 Task: Find connections with filter location Dillenburg with filter topic #lifecoach with filter profile language Spanish with filter current company Aragen Life Sciences with filter school University of Rajasthan with filter industry Natural Gas Distribution with filter service category Mortgage Lending with filter keywords title Credit Authorizer
Action: Mouse moved to (488, 63)
Screenshot: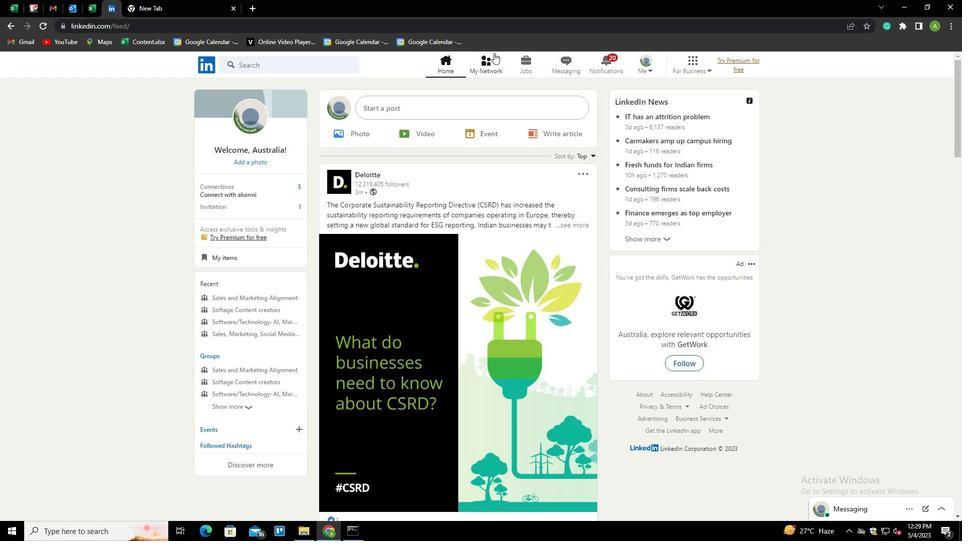 
Action: Mouse pressed left at (488, 63)
Screenshot: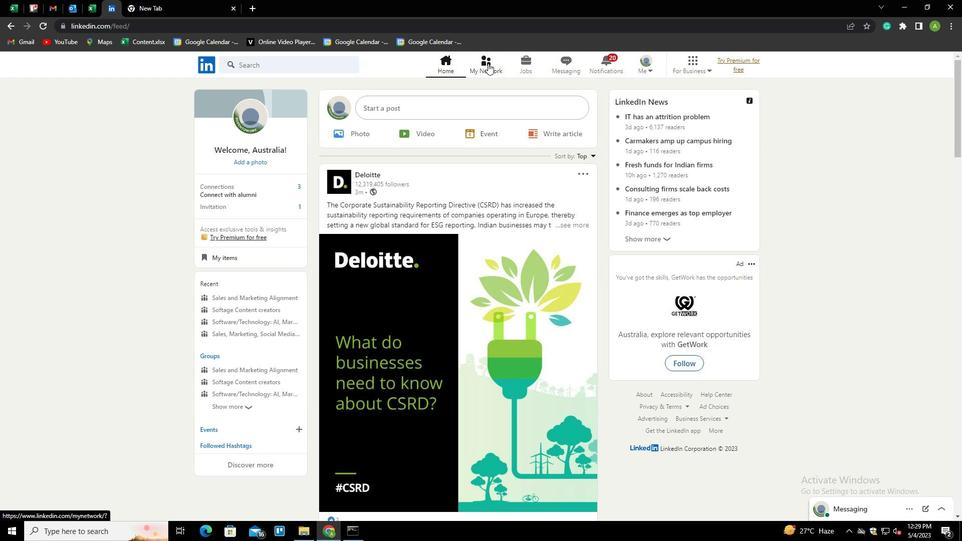 
Action: Mouse moved to (261, 118)
Screenshot: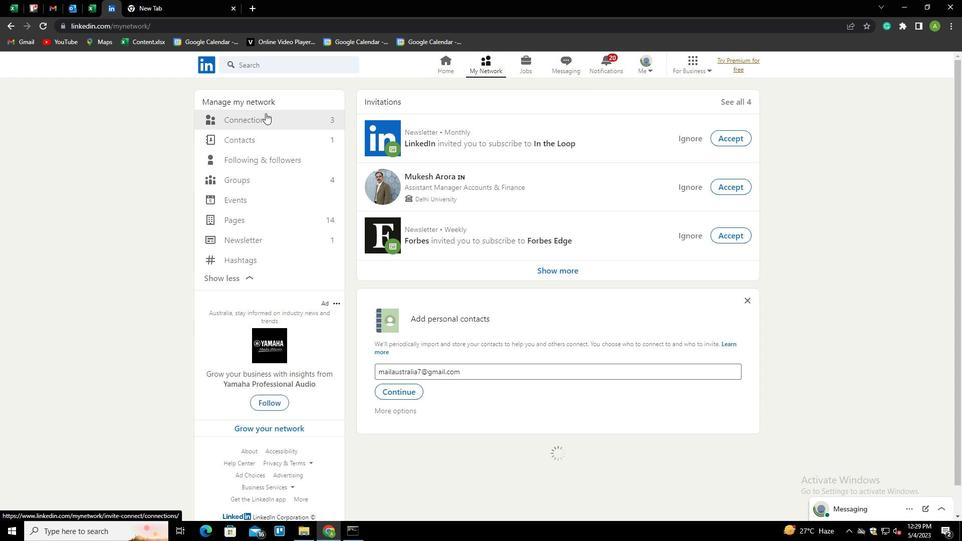 
Action: Mouse pressed left at (261, 118)
Screenshot: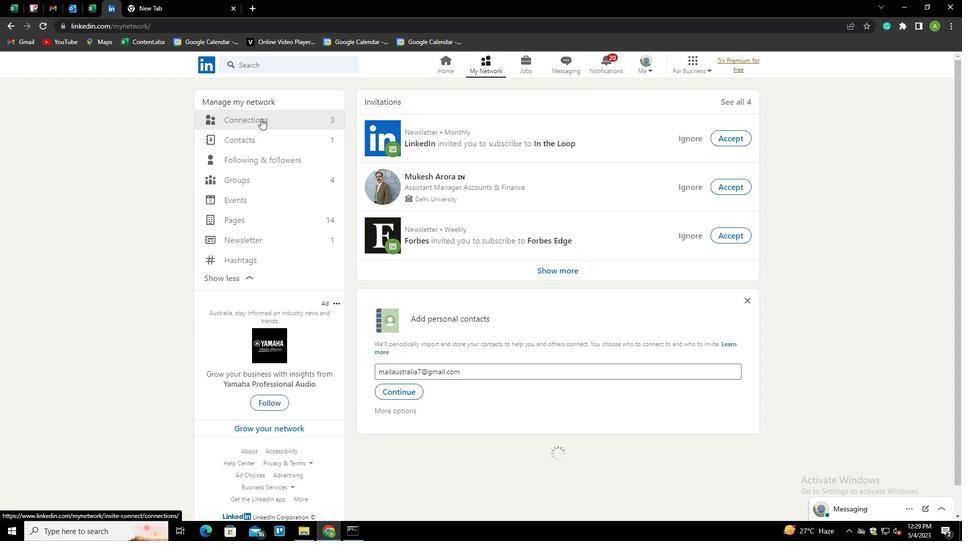 
Action: Mouse moved to (562, 121)
Screenshot: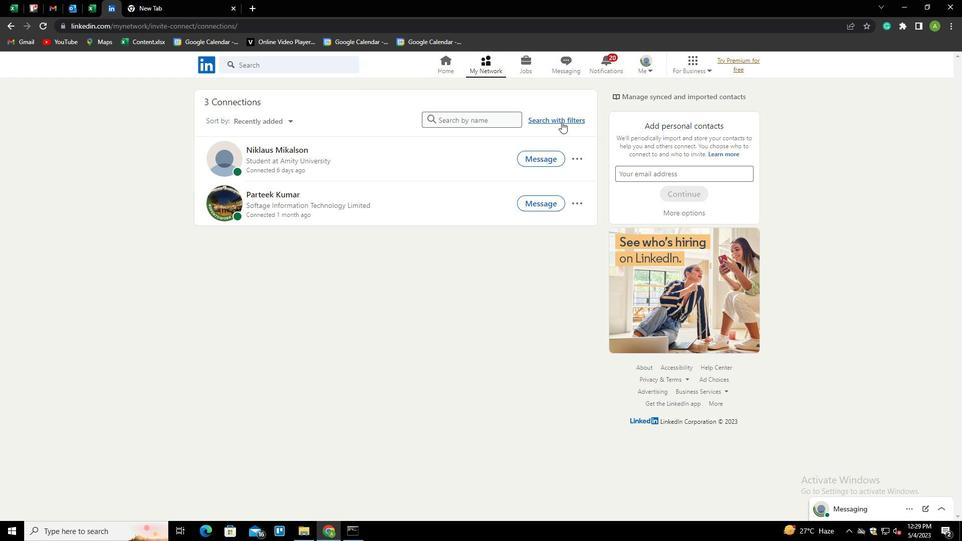 
Action: Mouse pressed left at (562, 121)
Screenshot: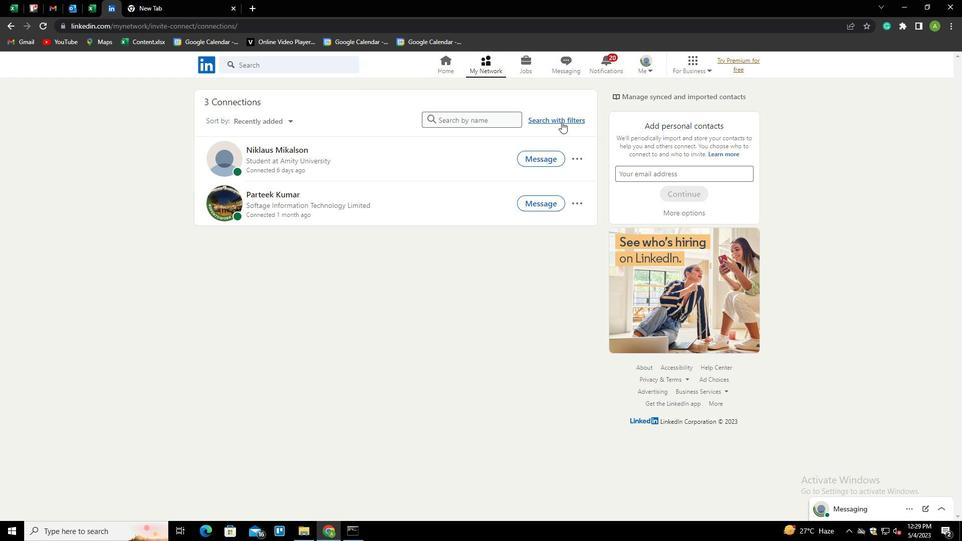 
Action: Mouse moved to (519, 94)
Screenshot: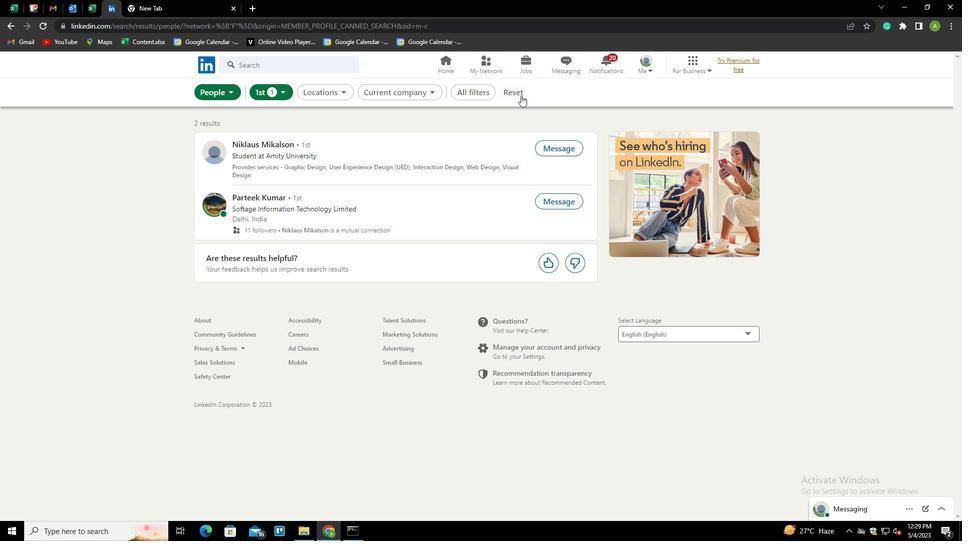 
Action: Mouse pressed left at (519, 94)
Screenshot: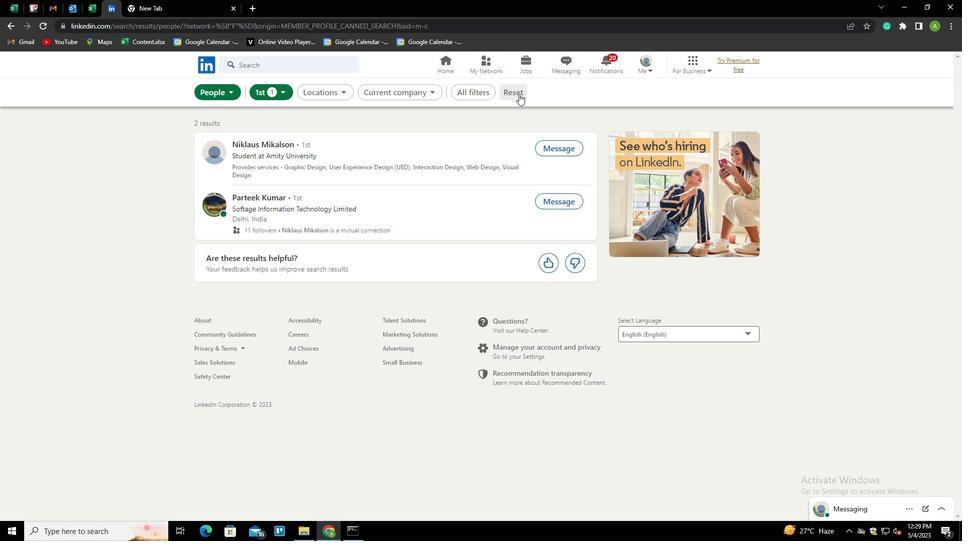 
Action: Mouse moved to (504, 93)
Screenshot: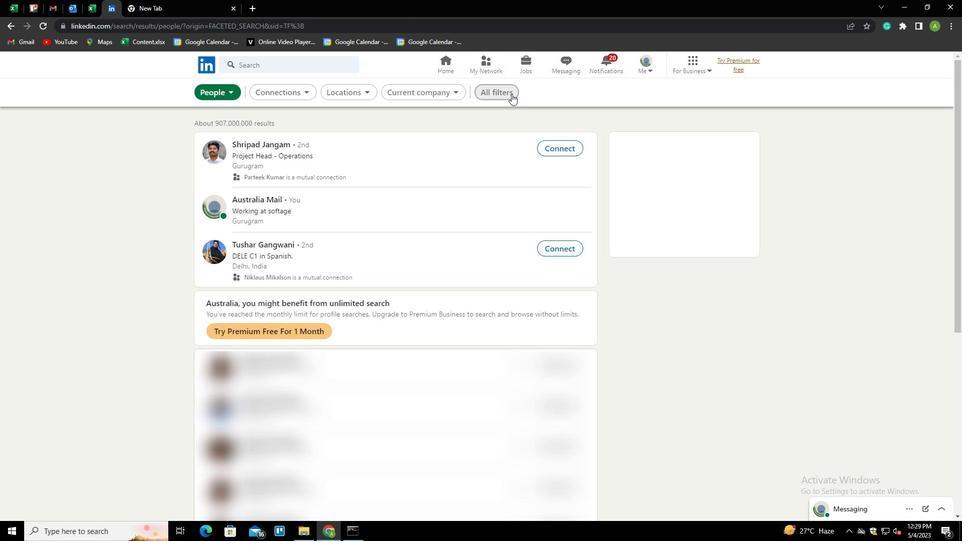 
Action: Mouse pressed left at (504, 93)
Screenshot: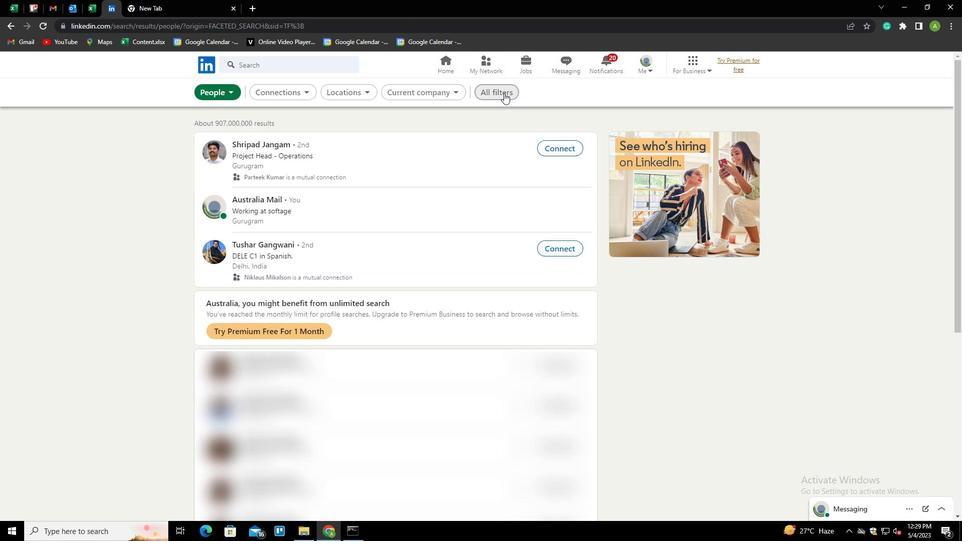 
Action: Mouse moved to (829, 264)
Screenshot: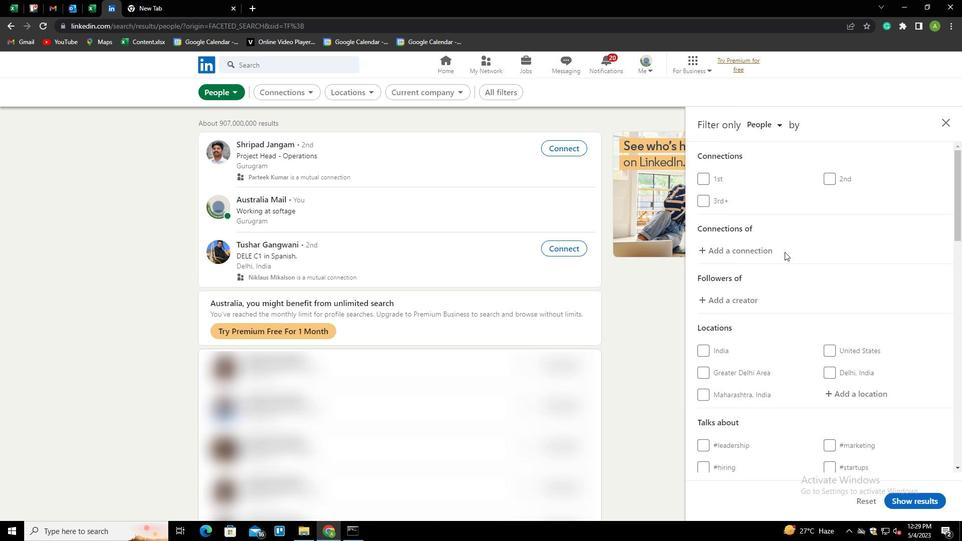 
Action: Mouse scrolled (829, 264) with delta (0, 0)
Screenshot: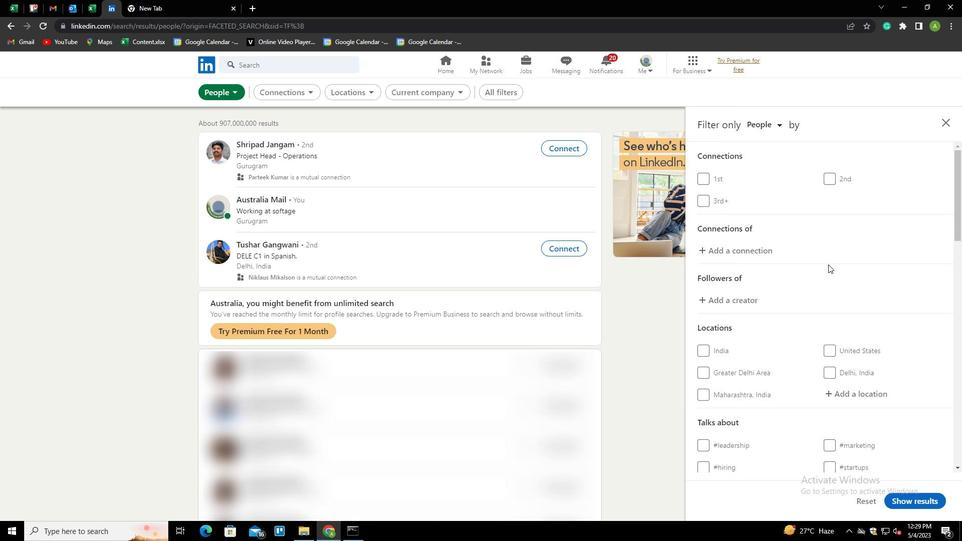 
Action: Mouse scrolled (829, 264) with delta (0, 0)
Screenshot: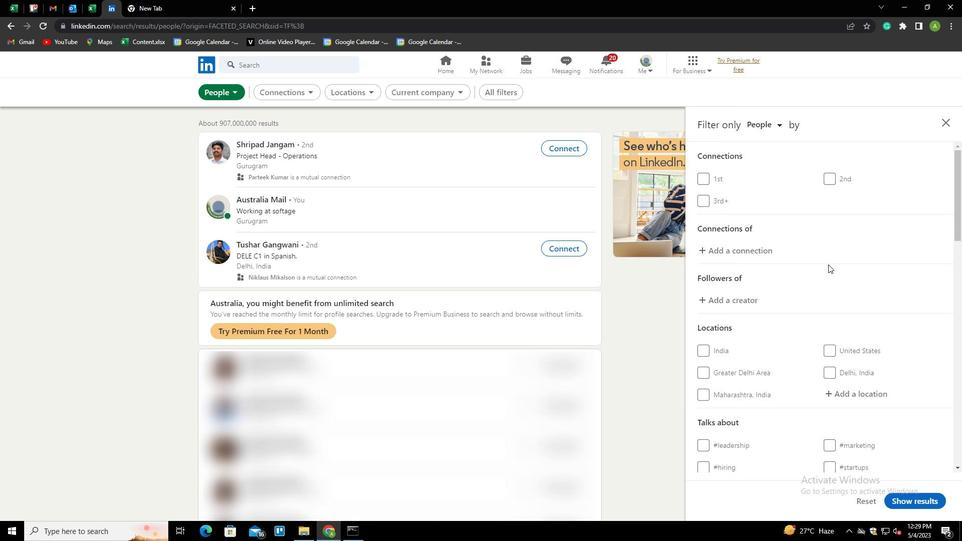 
Action: Mouse moved to (836, 297)
Screenshot: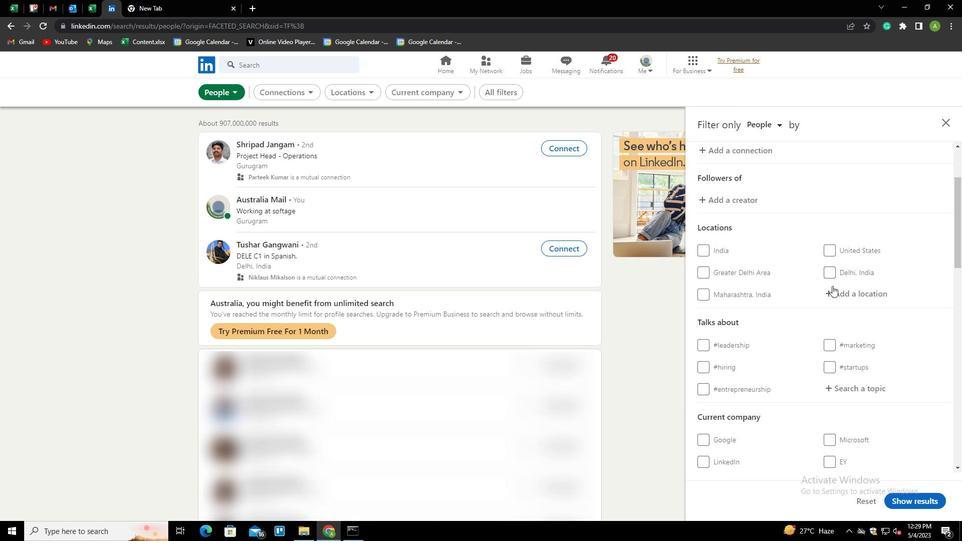 
Action: Mouse pressed left at (836, 297)
Screenshot: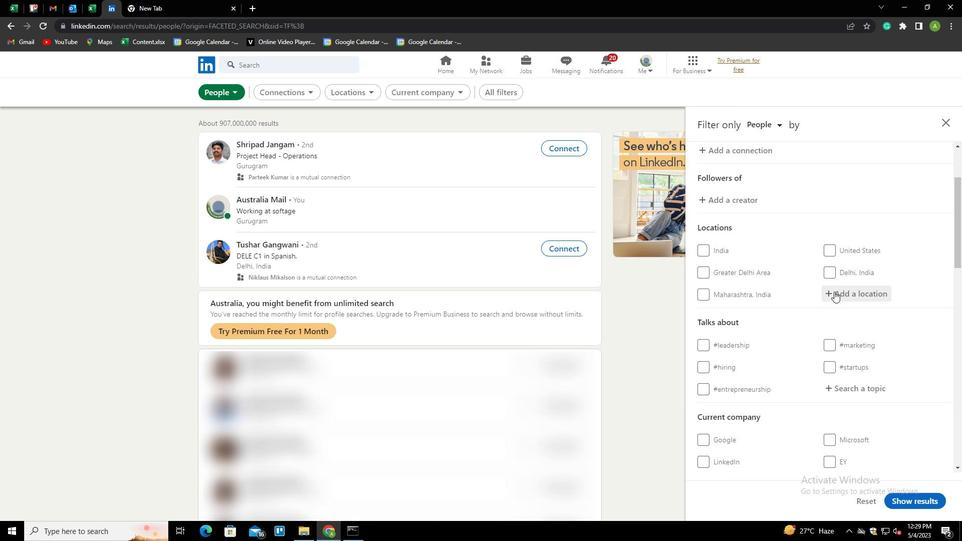 
Action: Key pressed <Key.shift>D
Screenshot: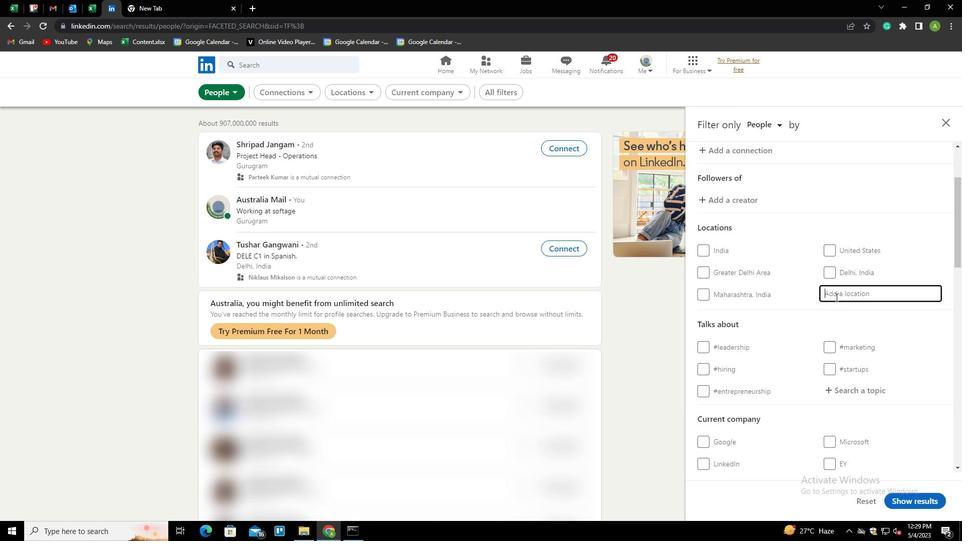 
Action: Mouse moved to (770, 255)
Screenshot: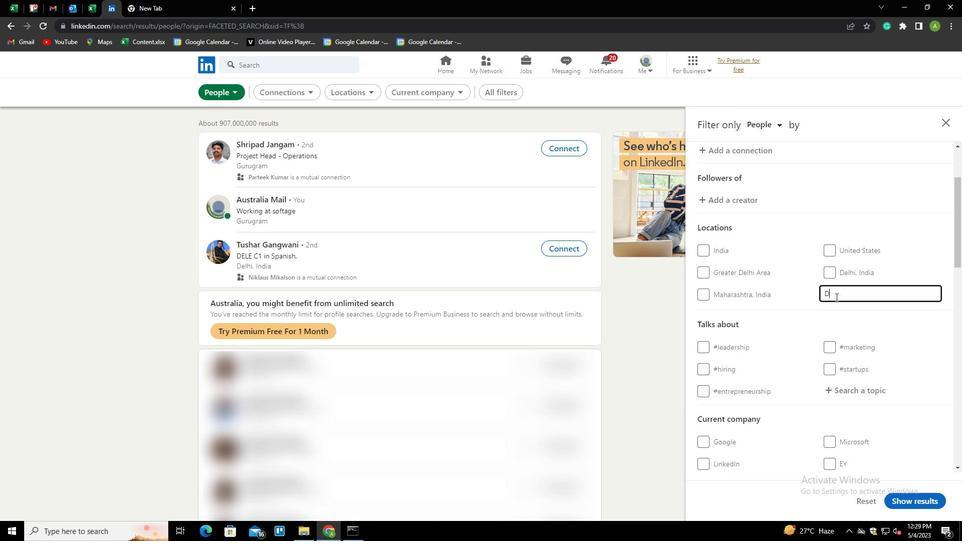 
Action: Key pressed ILLENBURG<Key.down><Key.enter>
Screenshot: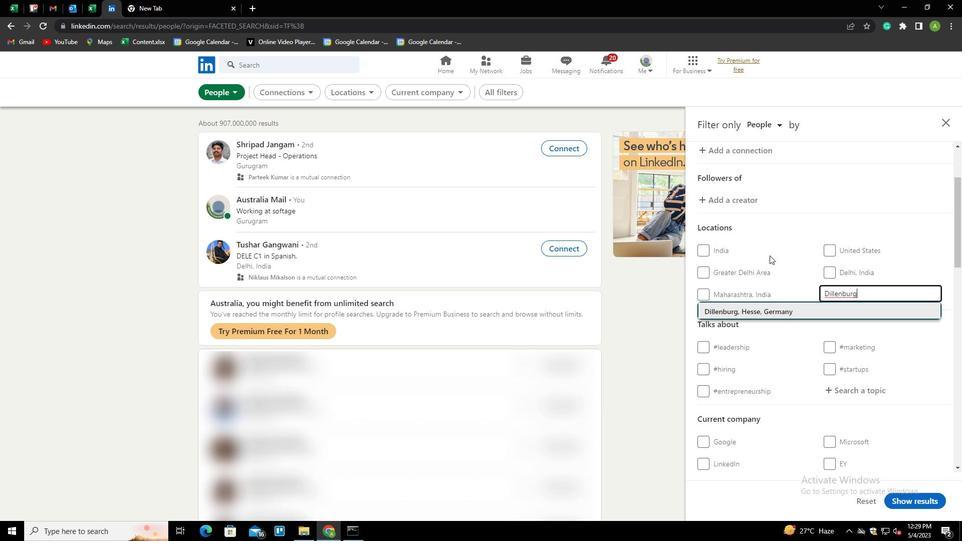 
Action: Mouse scrolled (770, 255) with delta (0, 0)
Screenshot: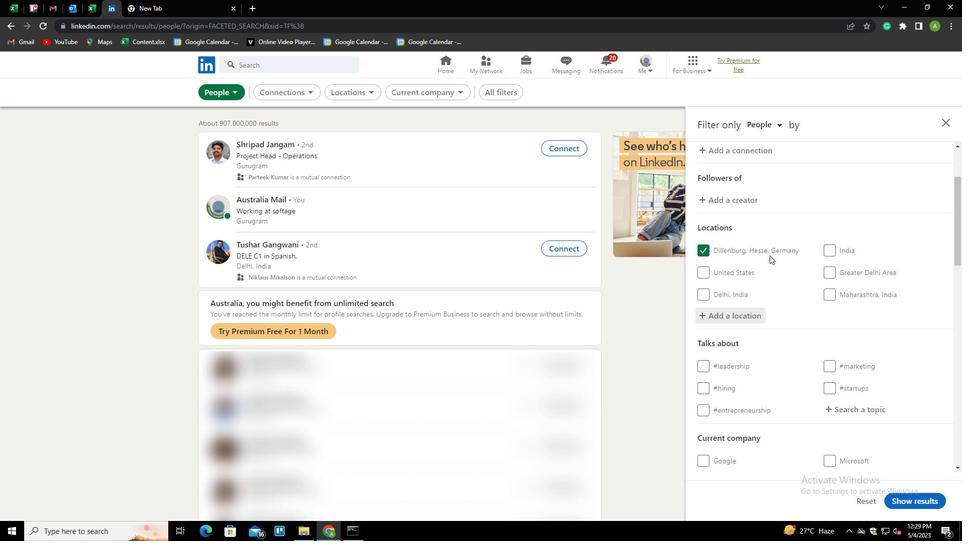 
Action: Mouse scrolled (770, 255) with delta (0, 0)
Screenshot: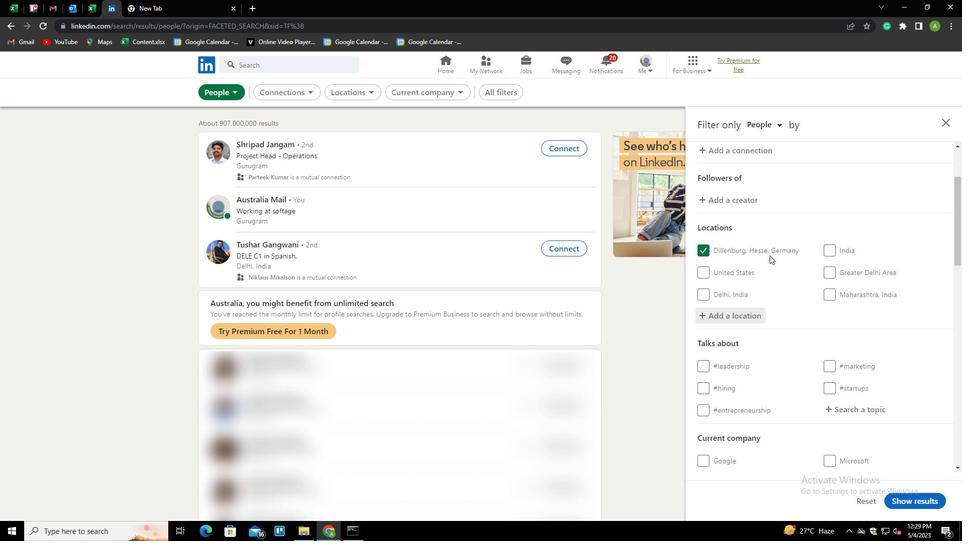 
Action: Mouse scrolled (770, 255) with delta (0, 0)
Screenshot: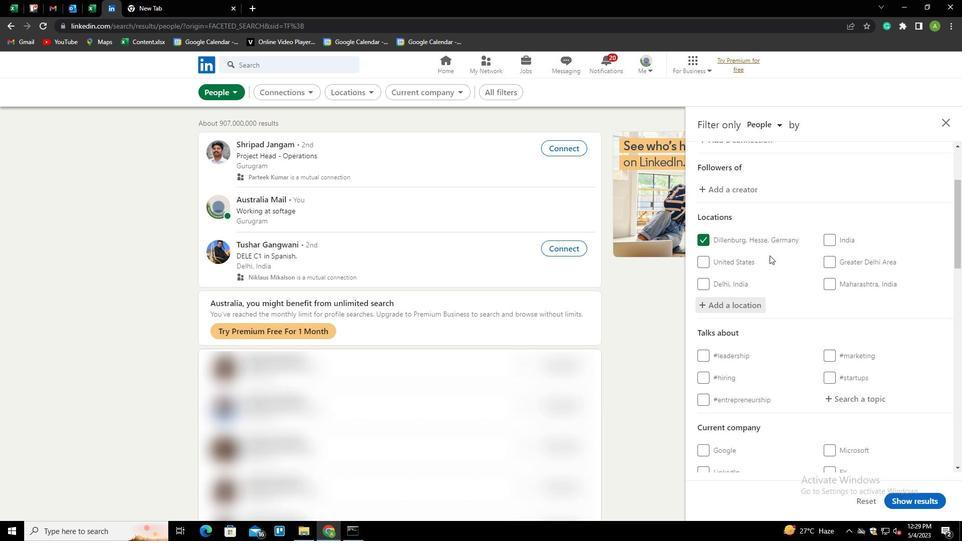 
Action: Mouse moved to (831, 258)
Screenshot: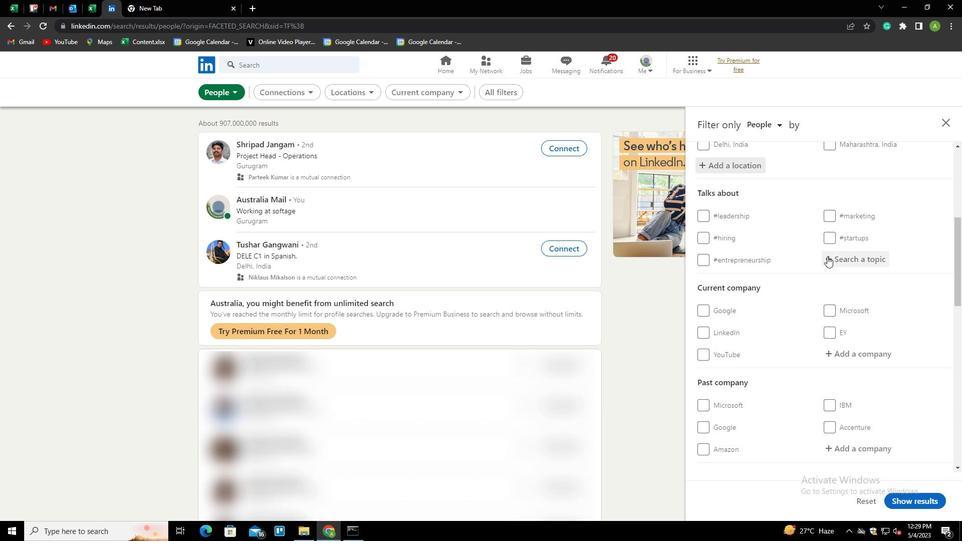 
Action: Mouse pressed left at (831, 258)
Screenshot: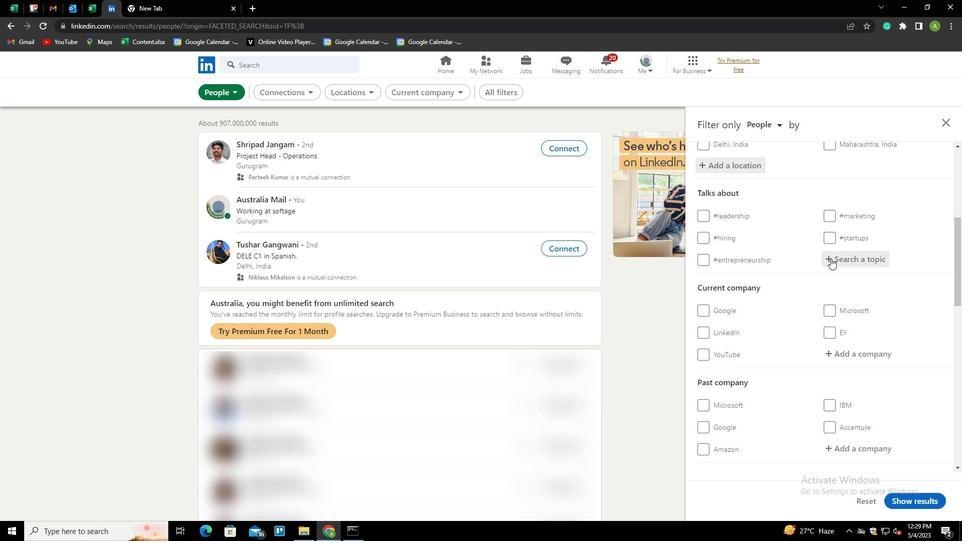 
Action: Mouse moved to (801, 239)
Screenshot: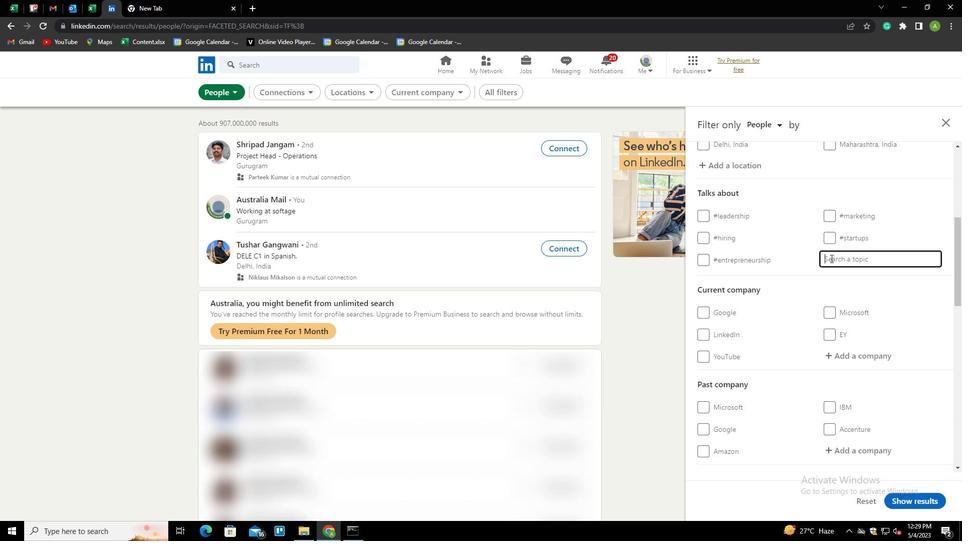 
Action: Key pressed LIFECOACH<Key.down><Key.enter>
Screenshot: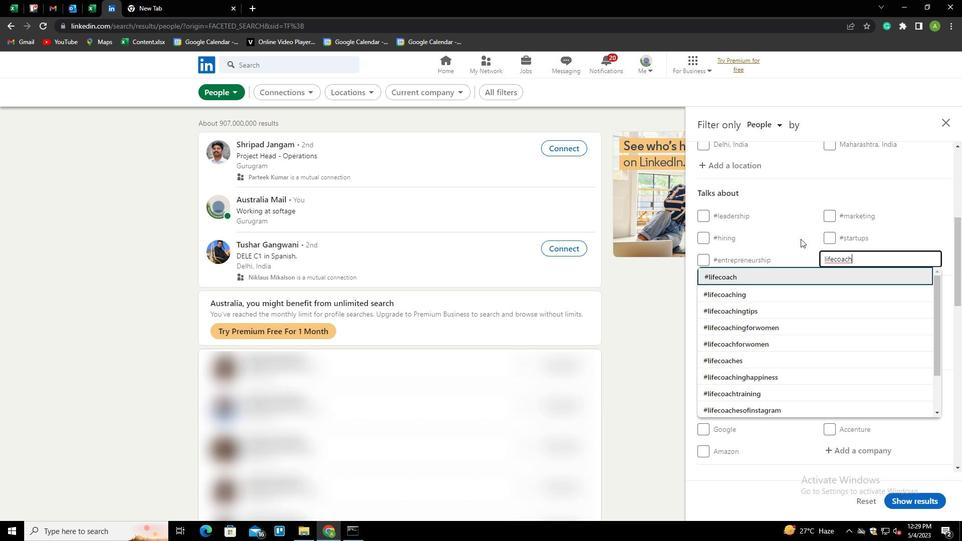 
Action: Mouse moved to (819, 205)
Screenshot: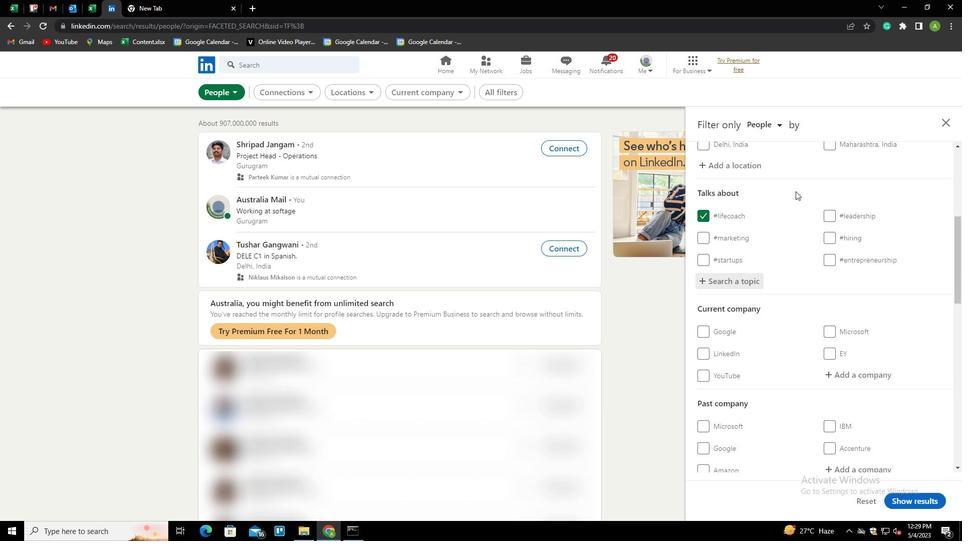 
Action: Mouse scrolled (819, 204) with delta (0, 0)
Screenshot: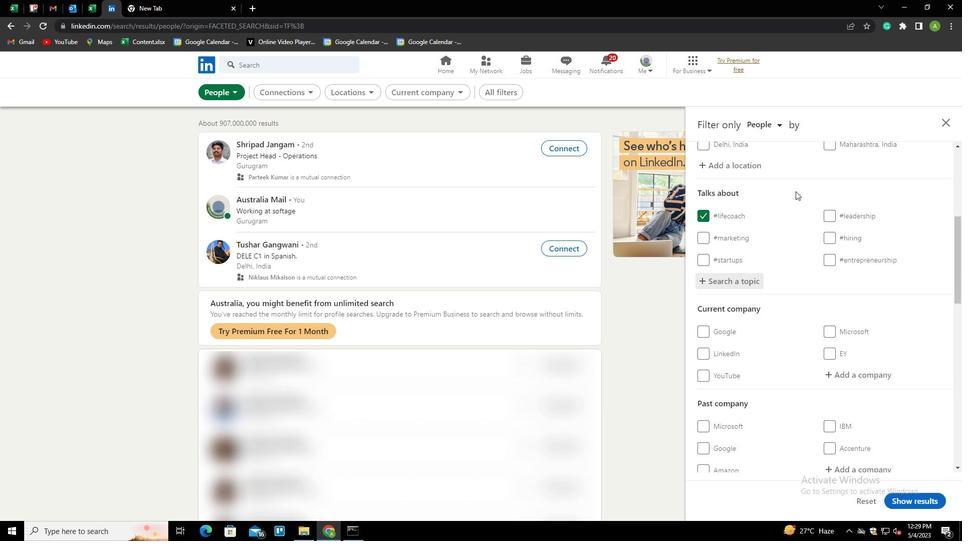 
Action: Mouse moved to (821, 216)
Screenshot: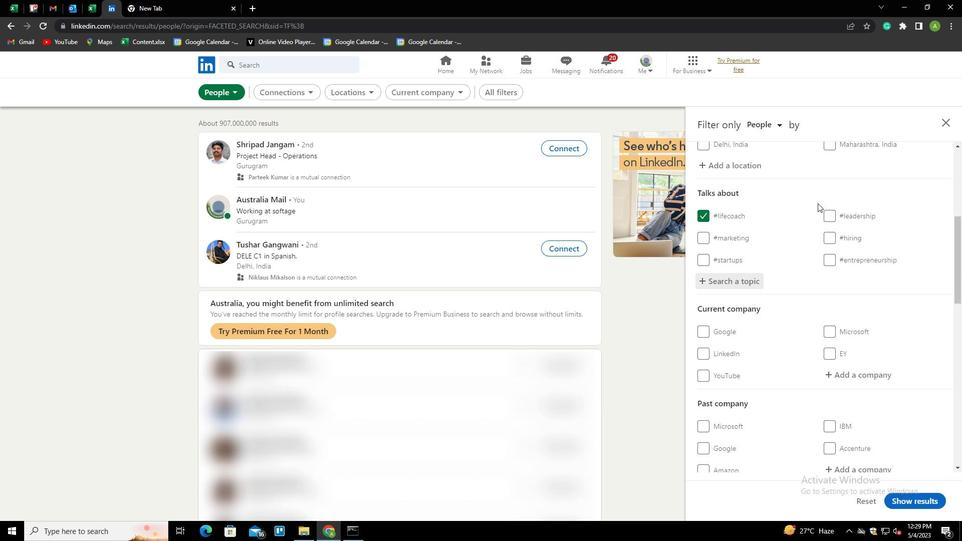 
Action: Mouse scrolled (821, 215) with delta (0, 0)
Screenshot: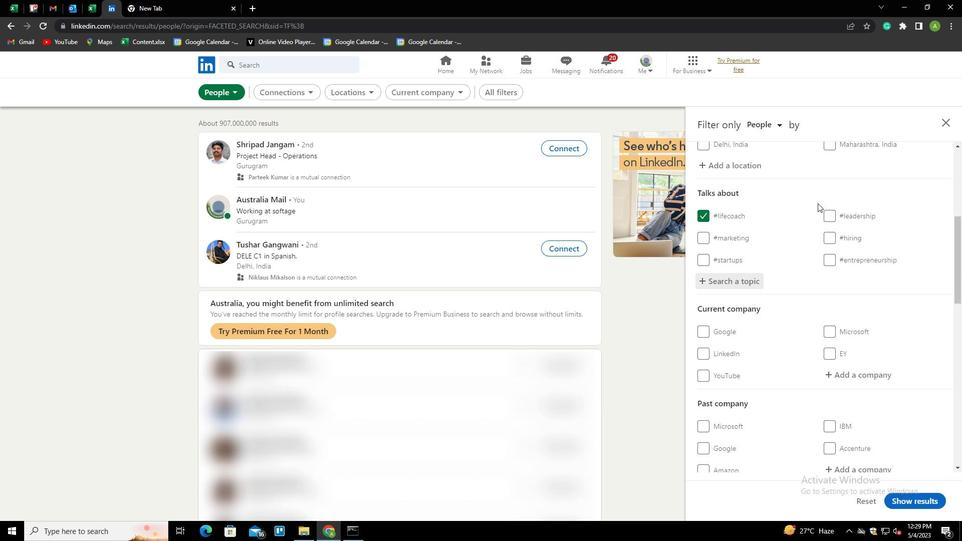 
Action: Mouse moved to (824, 223)
Screenshot: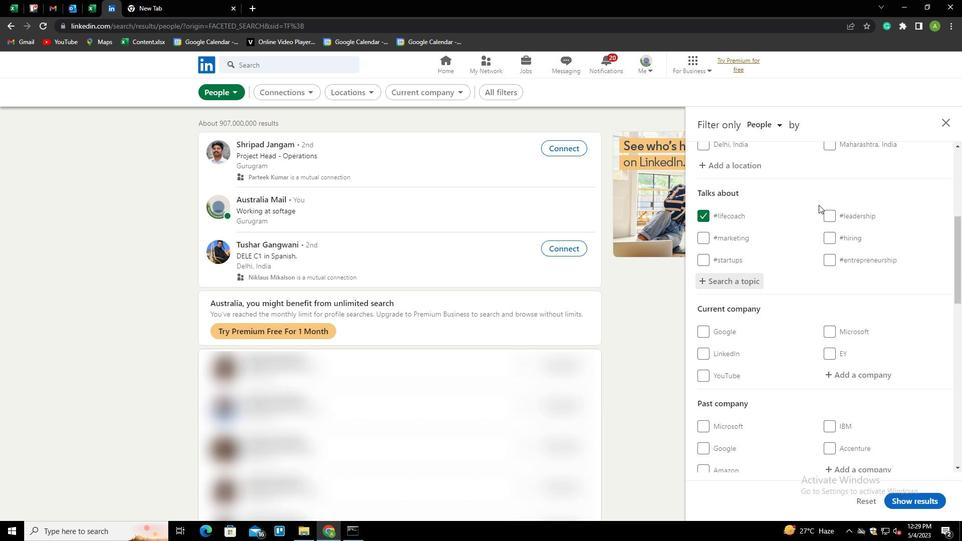 
Action: Mouse scrolled (824, 223) with delta (0, 0)
Screenshot: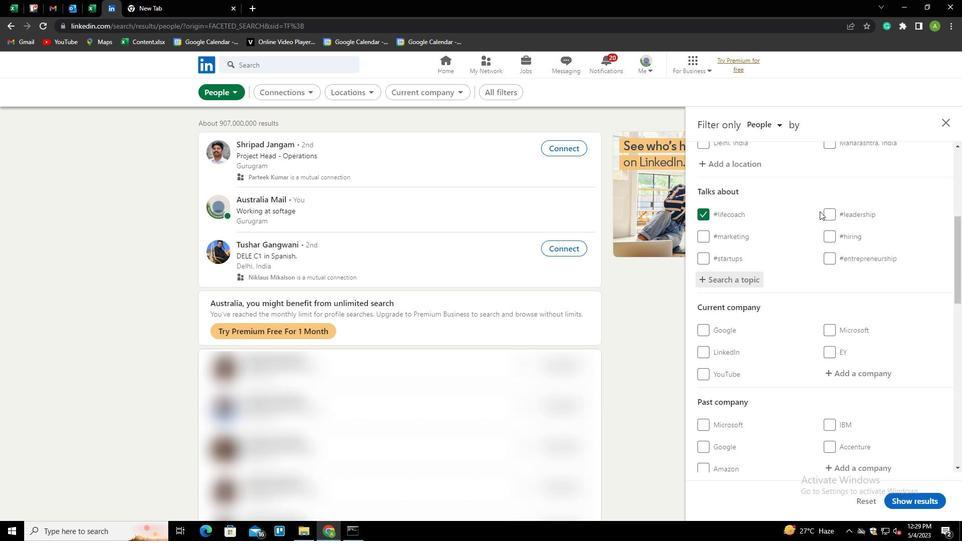 
Action: Mouse scrolled (824, 223) with delta (0, 0)
Screenshot: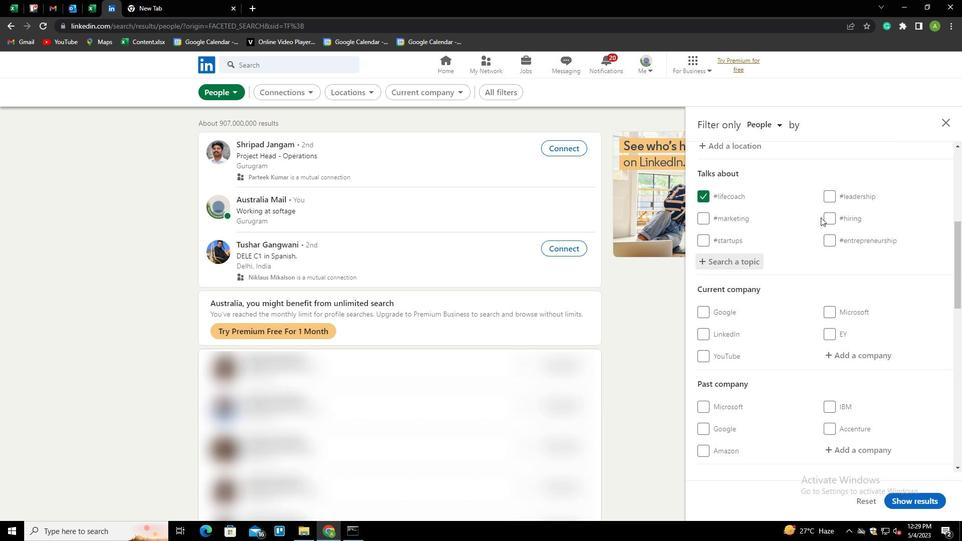 
Action: Mouse moved to (824, 224)
Screenshot: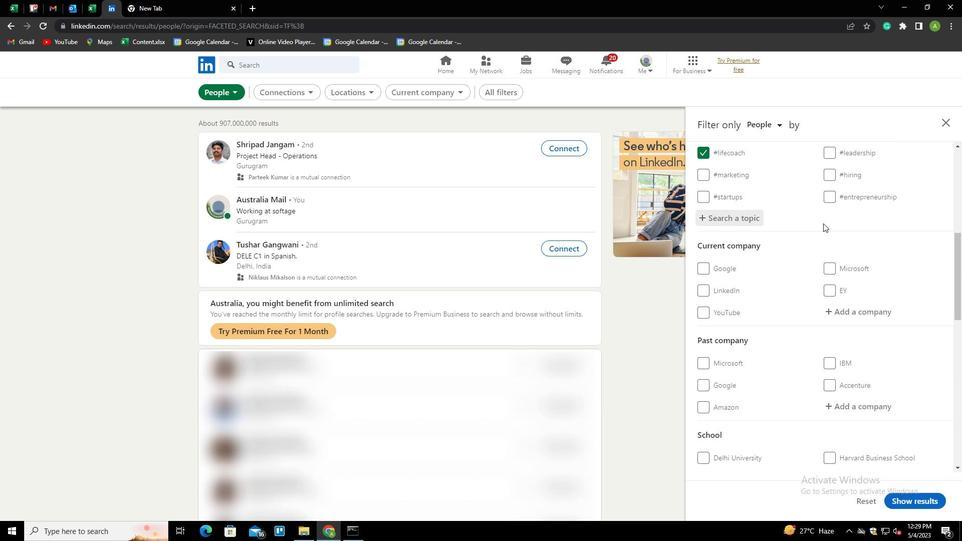 
Action: Mouse scrolled (824, 223) with delta (0, 0)
Screenshot: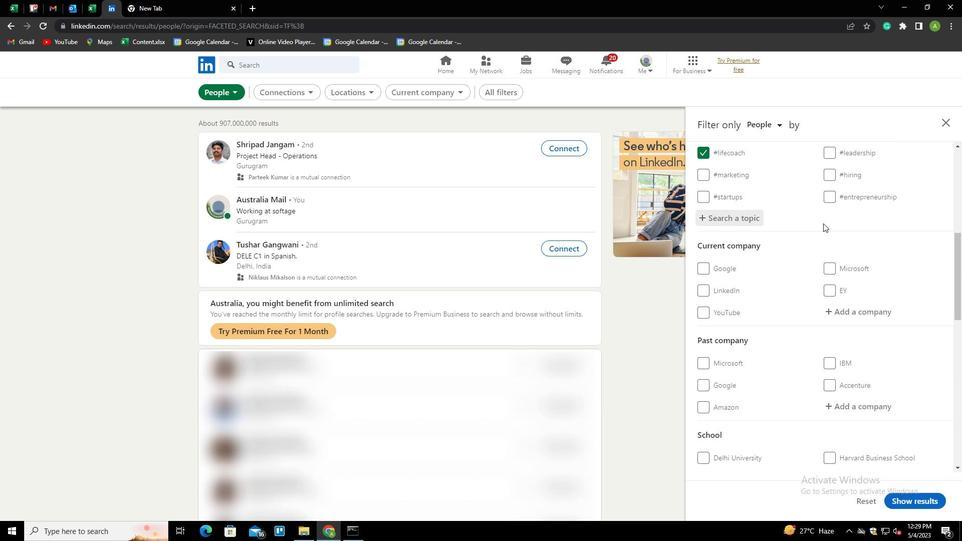 
Action: Mouse moved to (825, 227)
Screenshot: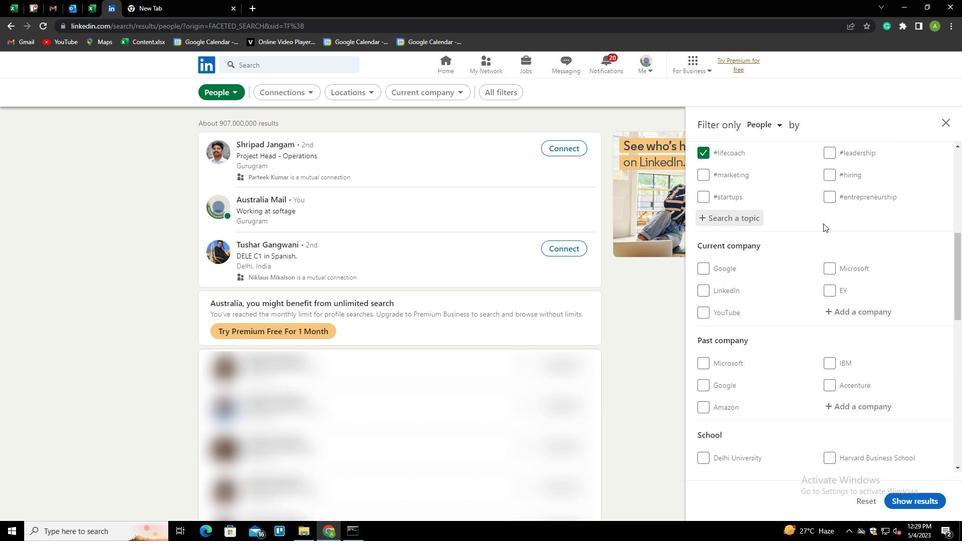 
Action: Mouse scrolled (825, 226) with delta (0, 0)
Screenshot: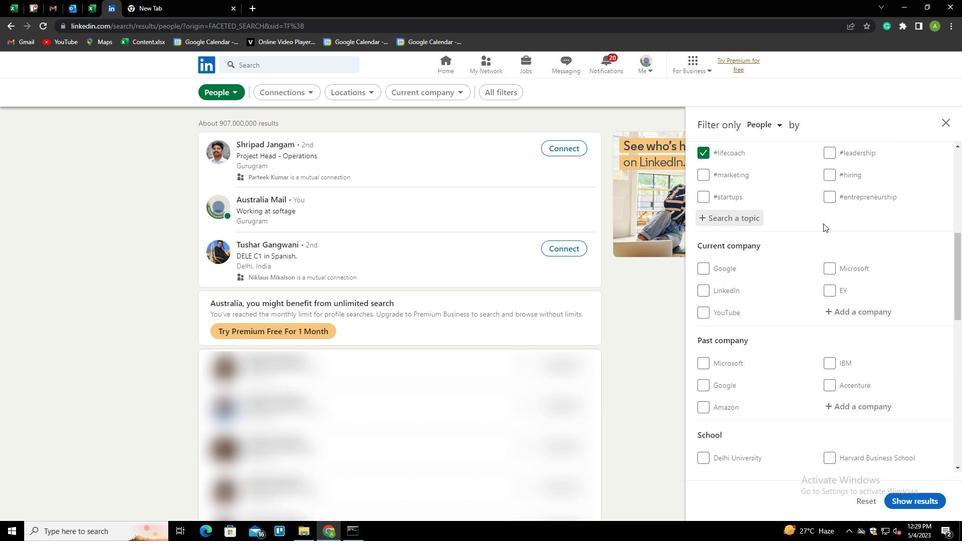 
Action: Mouse moved to (826, 229)
Screenshot: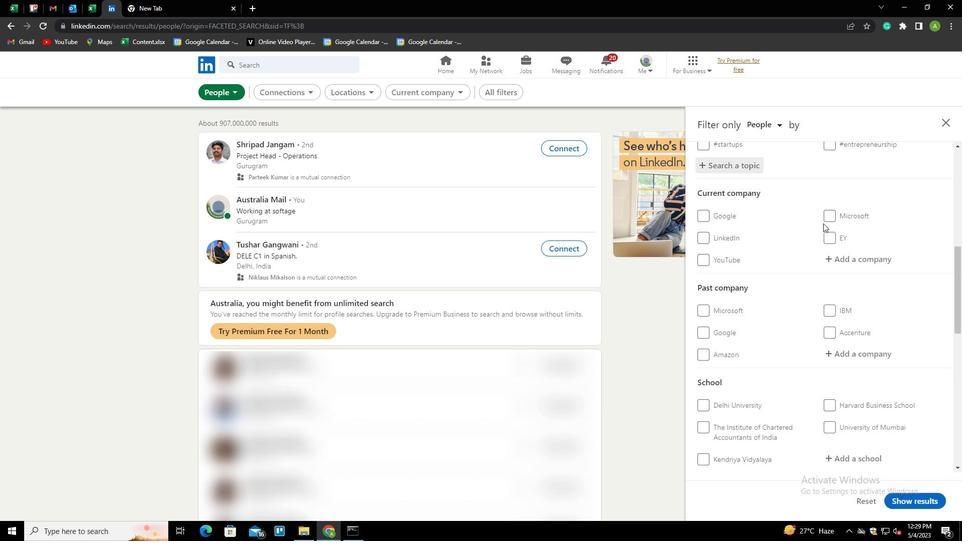 
Action: Mouse scrolled (826, 228) with delta (0, 0)
Screenshot: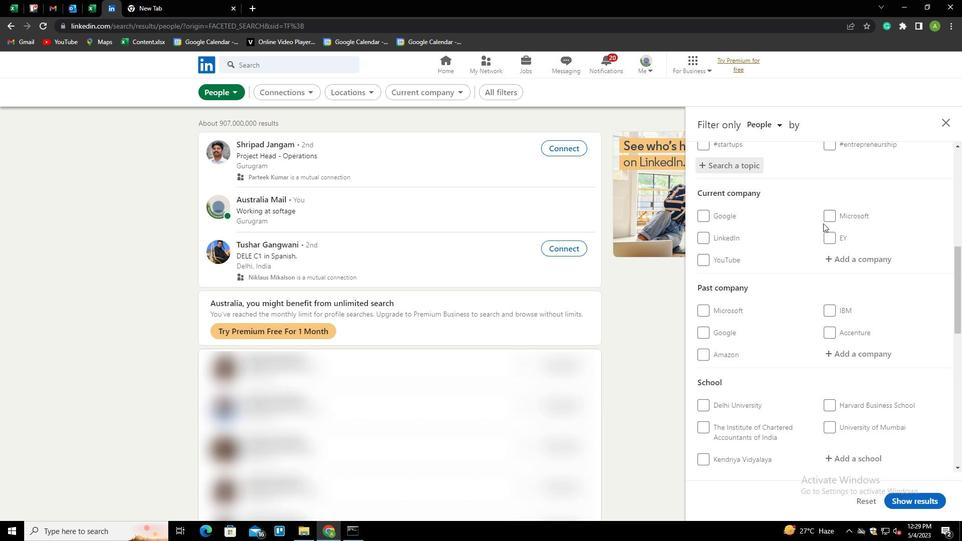 
Action: Mouse moved to (826, 229)
Screenshot: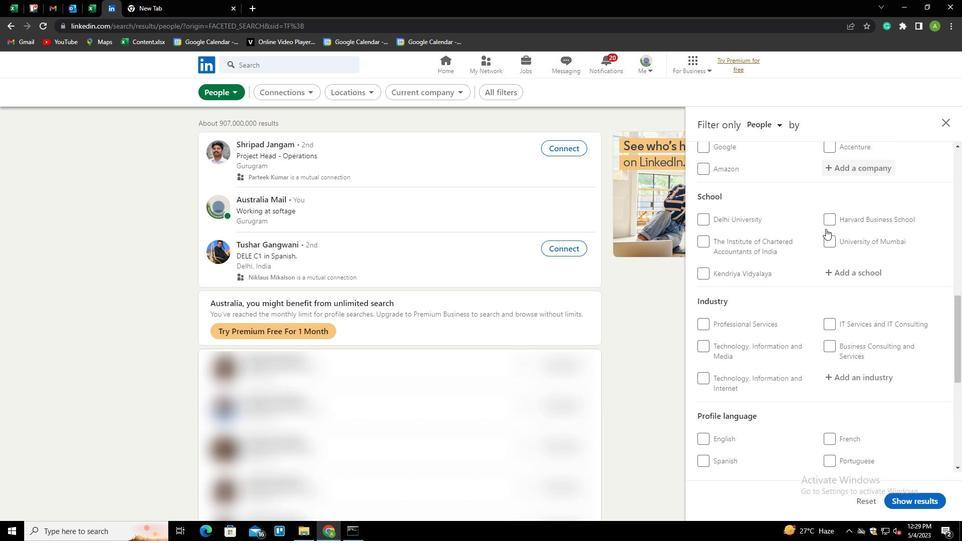 
Action: Mouse scrolled (826, 229) with delta (0, 0)
Screenshot: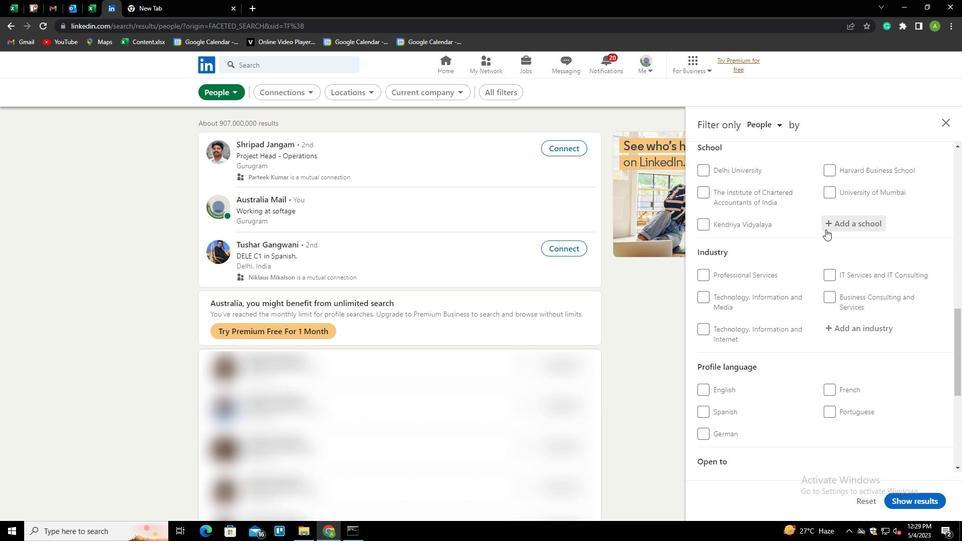 
Action: Mouse scrolled (826, 229) with delta (0, 0)
Screenshot: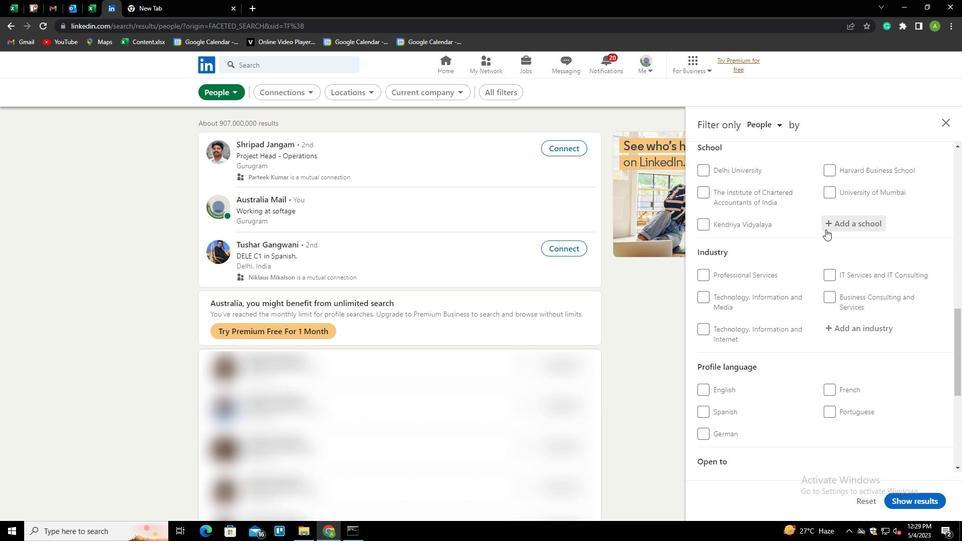 
Action: Mouse moved to (709, 312)
Screenshot: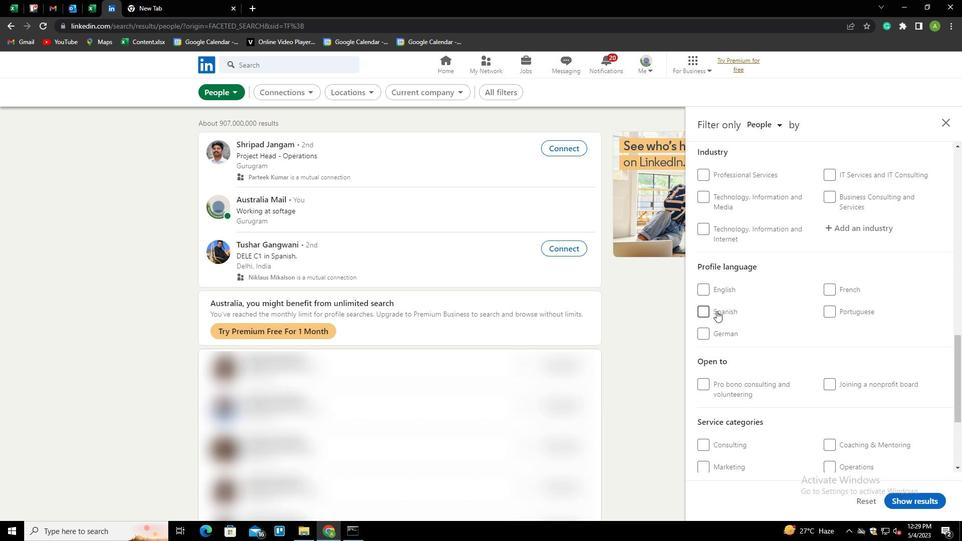 
Action: Mouse pressed left at (709, 312)
Screenshot: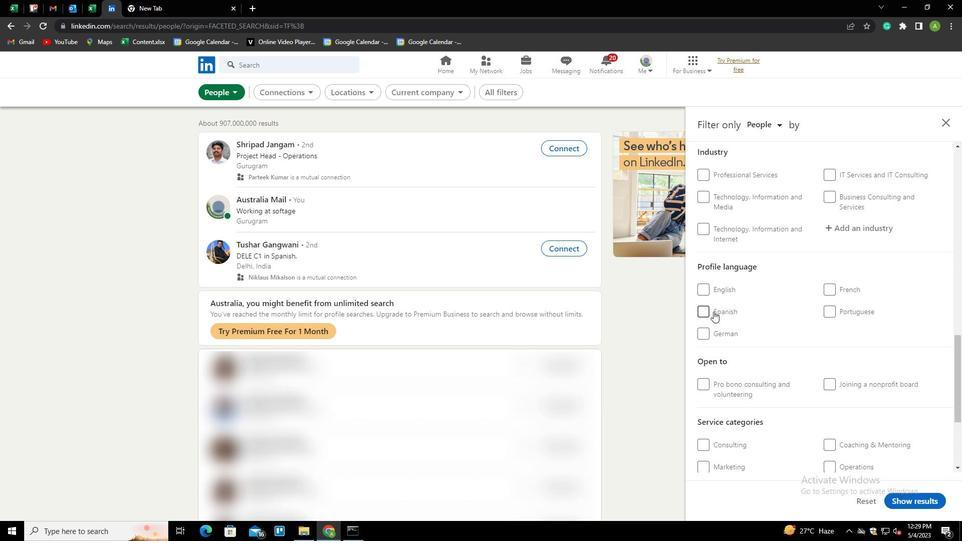 
Action: Mouse moved to (805, 312)
Screenshot: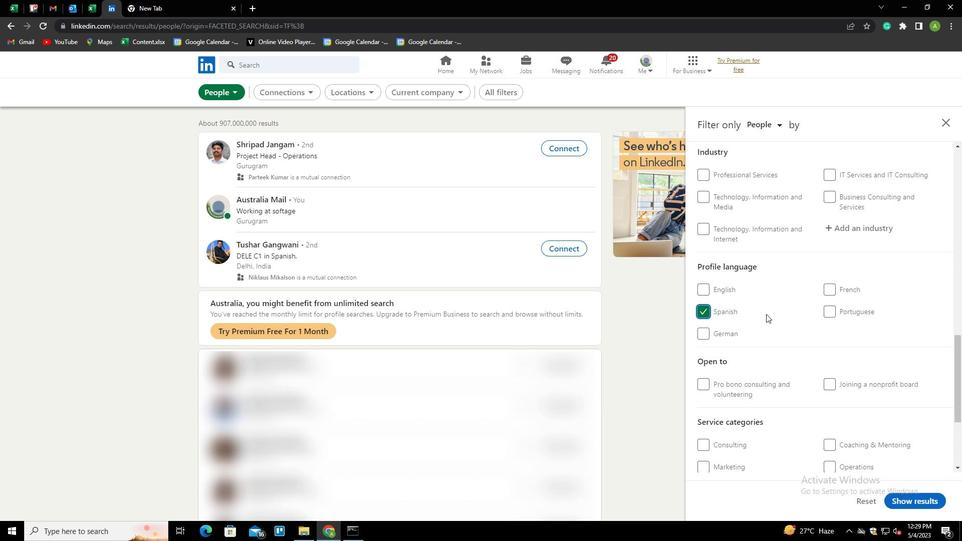 
Action: Mouse scrolled (805, 313) with delta (0, 0)
Screenshot: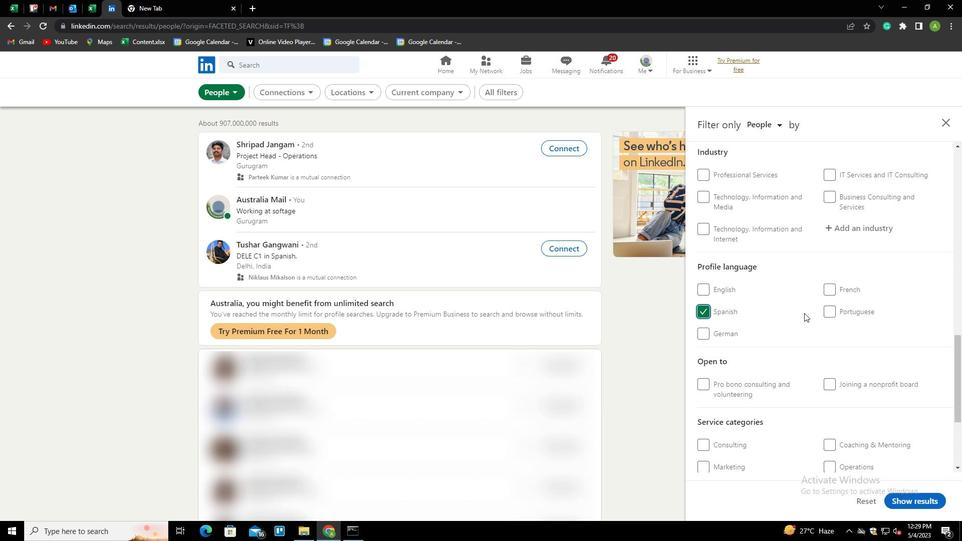 
Action: Mouse scrolled (805, 313) with delta (0, 0)
Screenshot: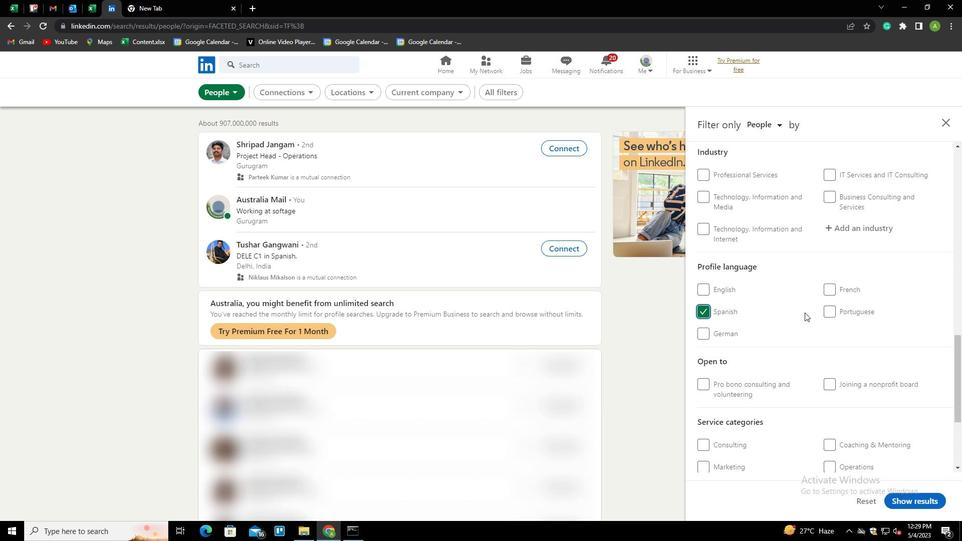 
Action: Mouse scrolled (805, 313) with delta (0, 0)
Screenshot: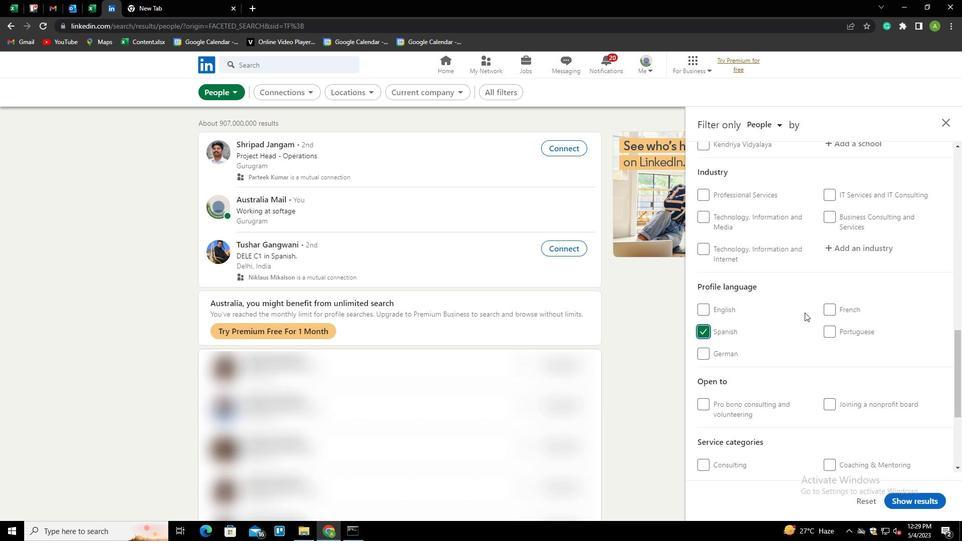
Action: Mouse scrolled (805, 313) with delta (0, 0)
Screenshot: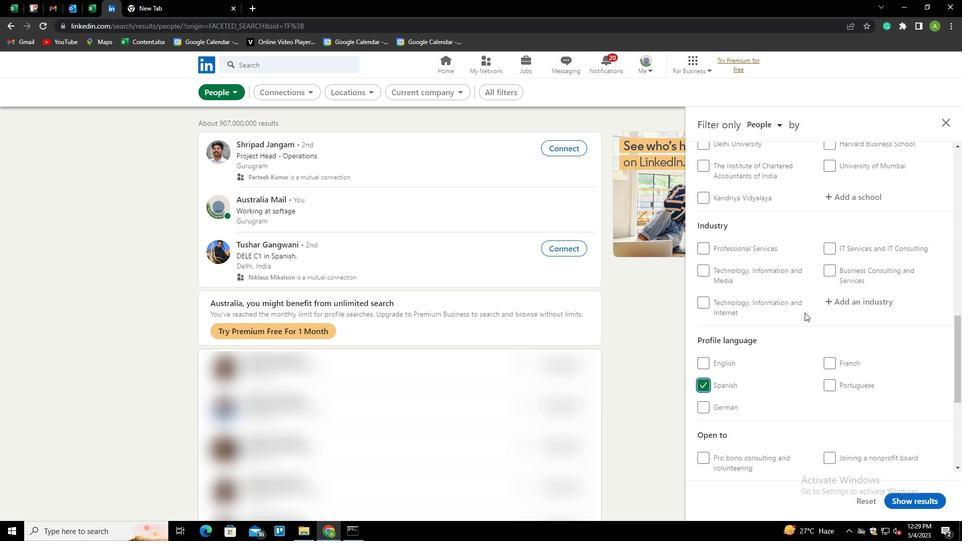 
Action: Mouse scrolled (805, 313) with delta (0, 0)
Screenshot: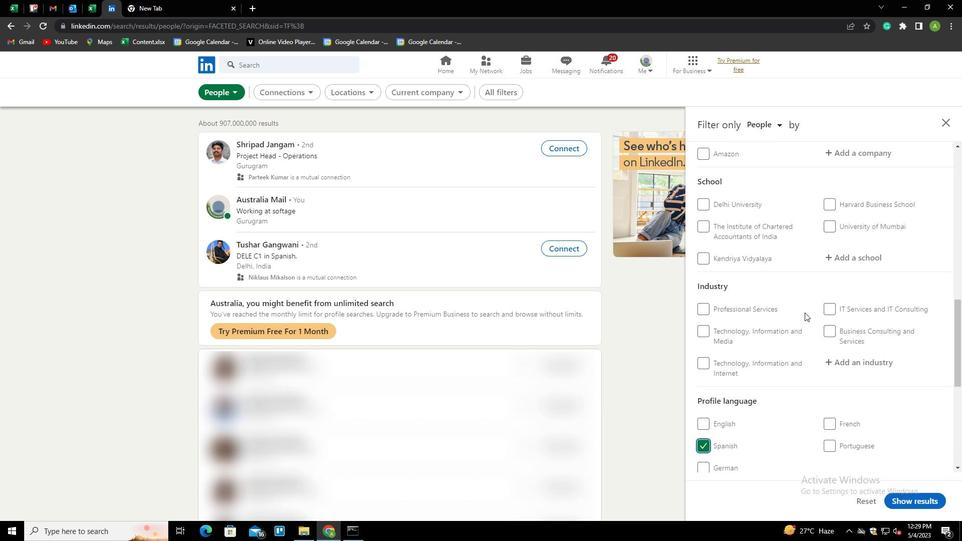 
Action: Mouse scrolled (805, 313) with delta (0, 0)
Screenshot: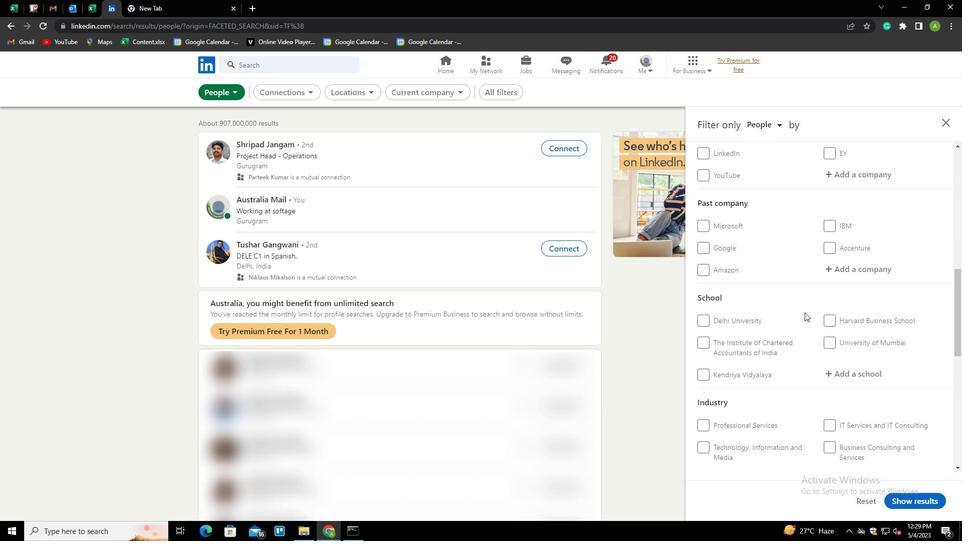 
Action: Mouse scrolled (805, 313) with delta (0, 0)
Screenshot: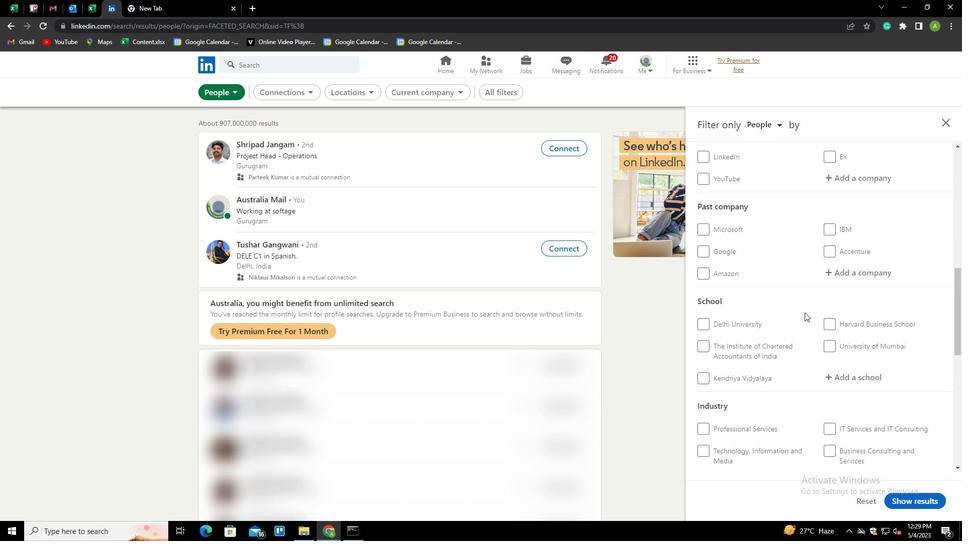 
Action: Mouse scrolled (805, 313) with delta (0, 0)
Screenshot: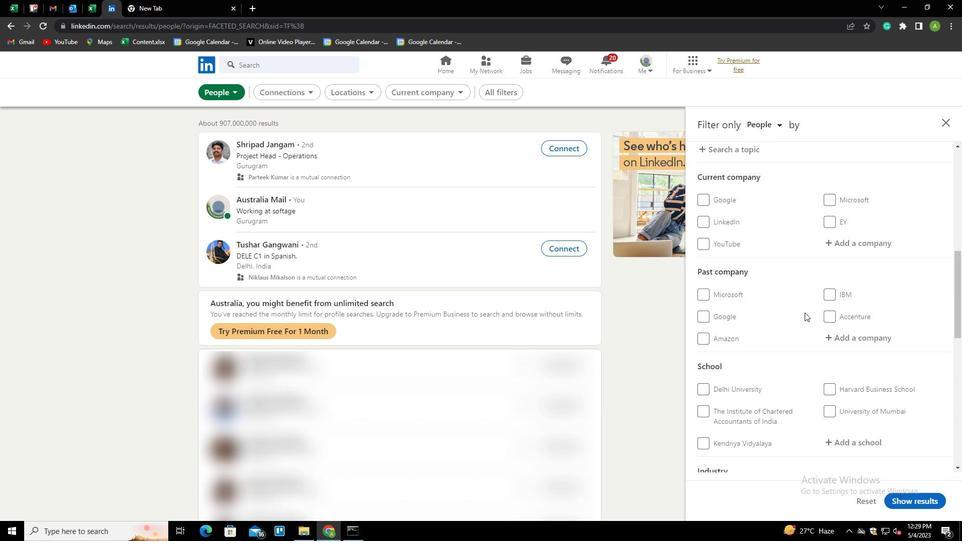
Action: Mouse scrolled (805, 313) with delta (0, 0)
Screenshot: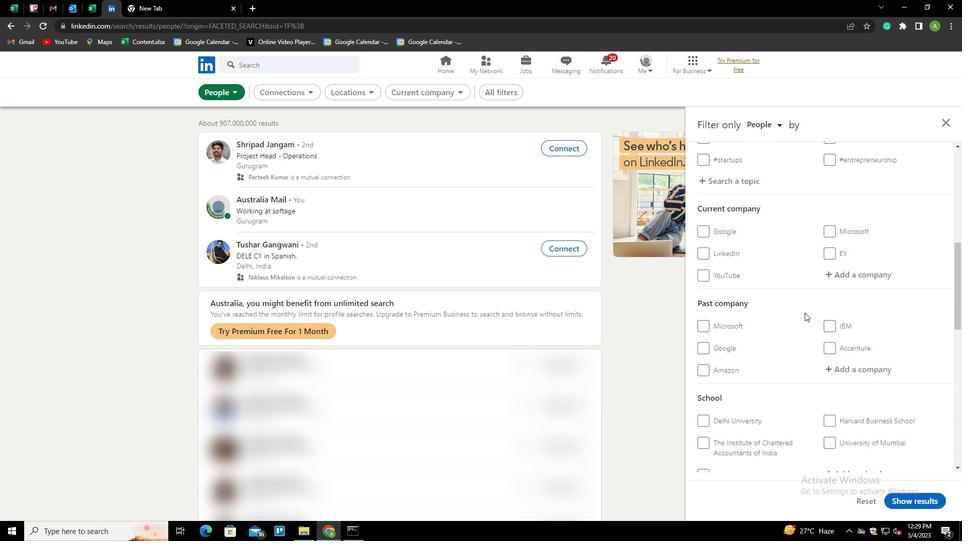 
Action: Mouse scrolled (805, 313) with delta (0, 0)
Screenshot: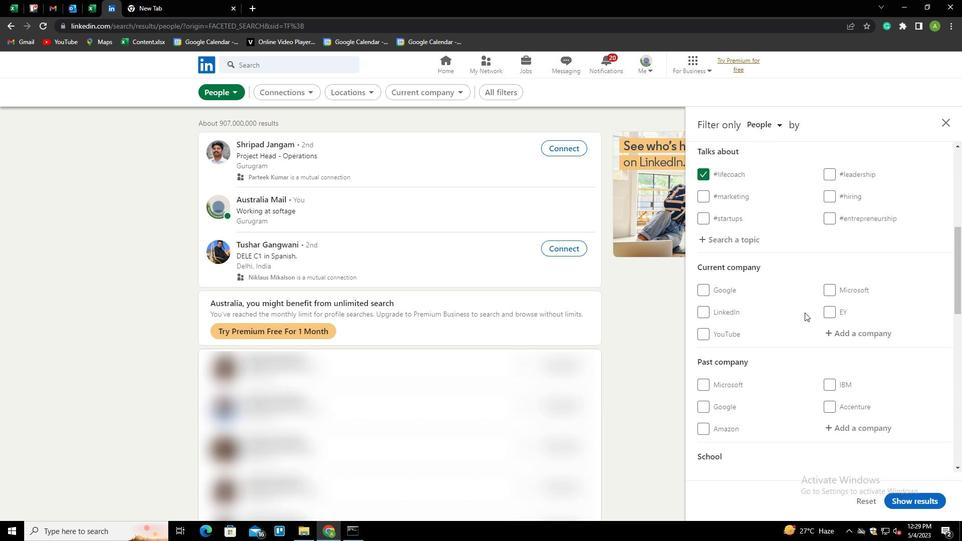 
Action: Mouse moved to (849, 418)
Screenshot: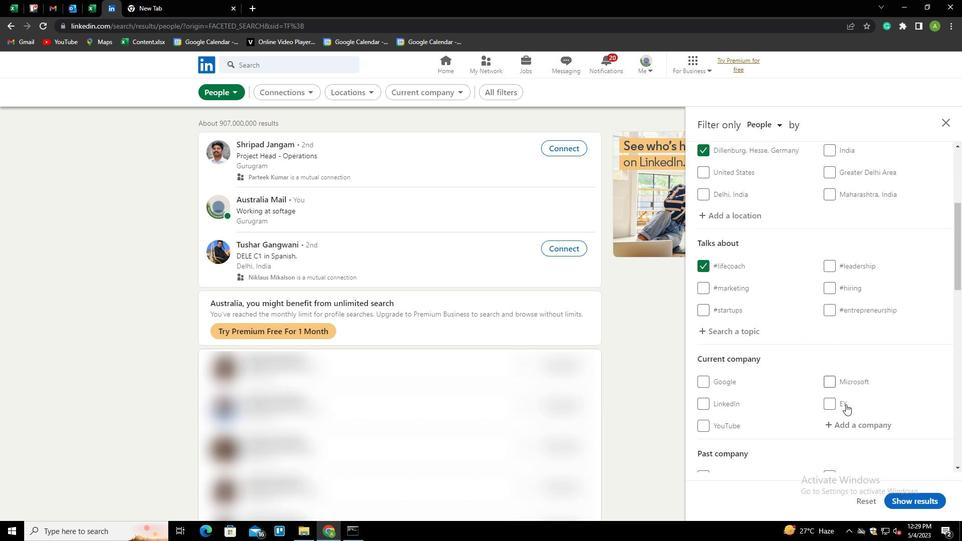 
Action: Mouse pressed left at (849, 418)
Screenshot: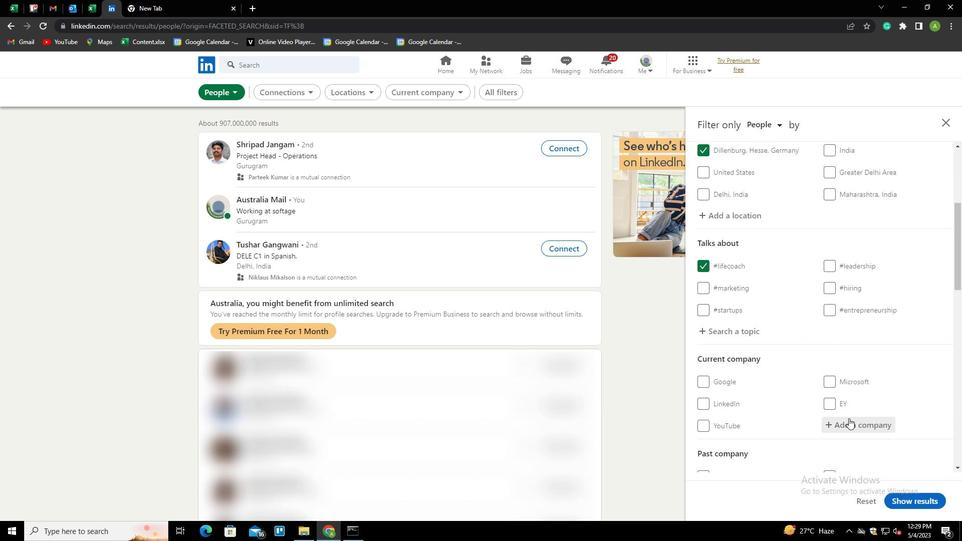 
Action: Key pressed <Key.shift>ARAGEN<Key.space><Key.shift>LIFE<Key.space><Key.down><Key.enter>
Screenshot: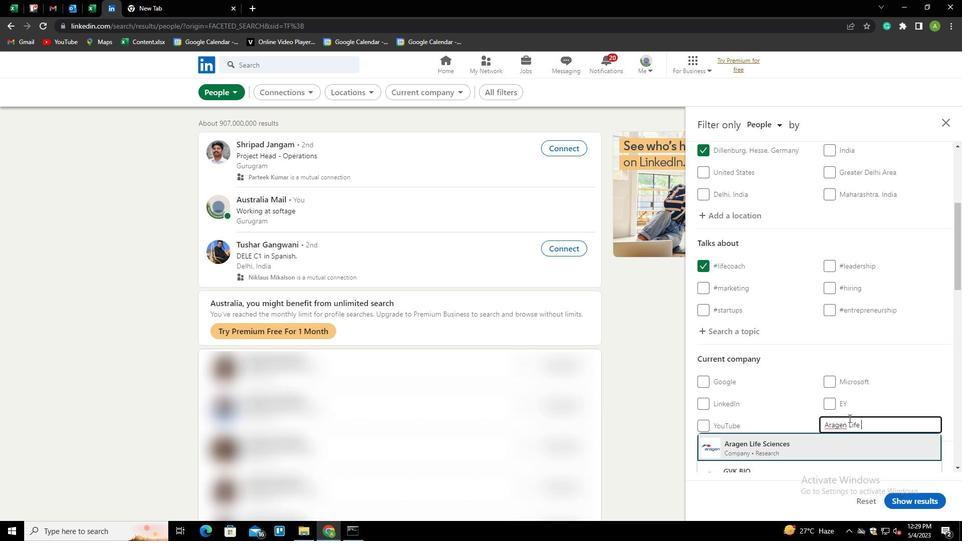 
Action: Mouse scrolled (849, 418) with delta (0, 0)
Screenshot: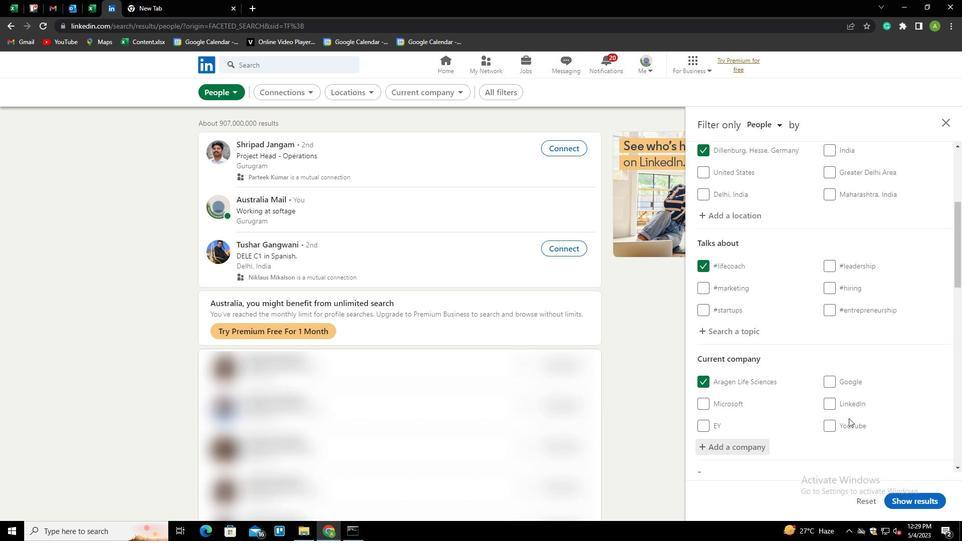 
Action: Mouse scrolled (849, 418) with delta (0, 0)
Screenshot: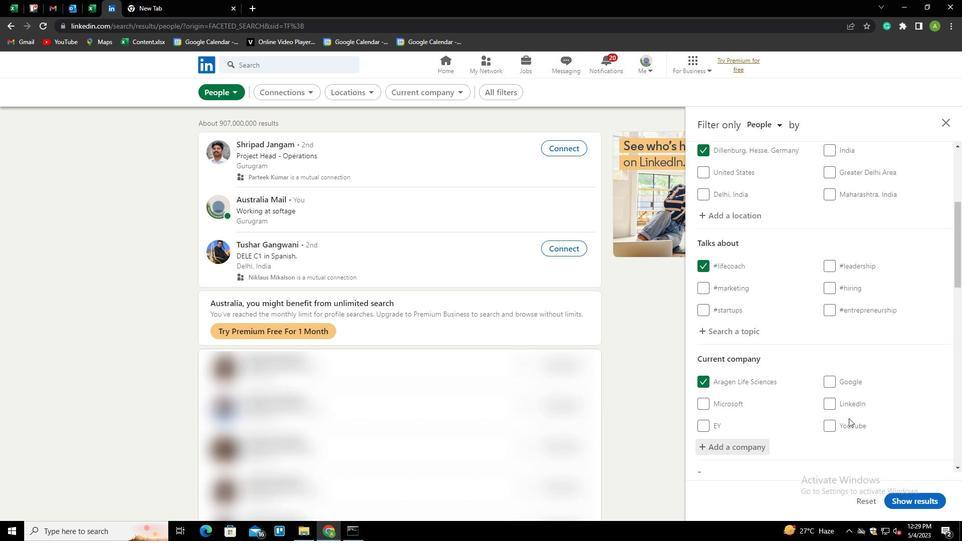 
Action: Mouse scrolled (849, 418) with delta (0, 0)
Screenshot: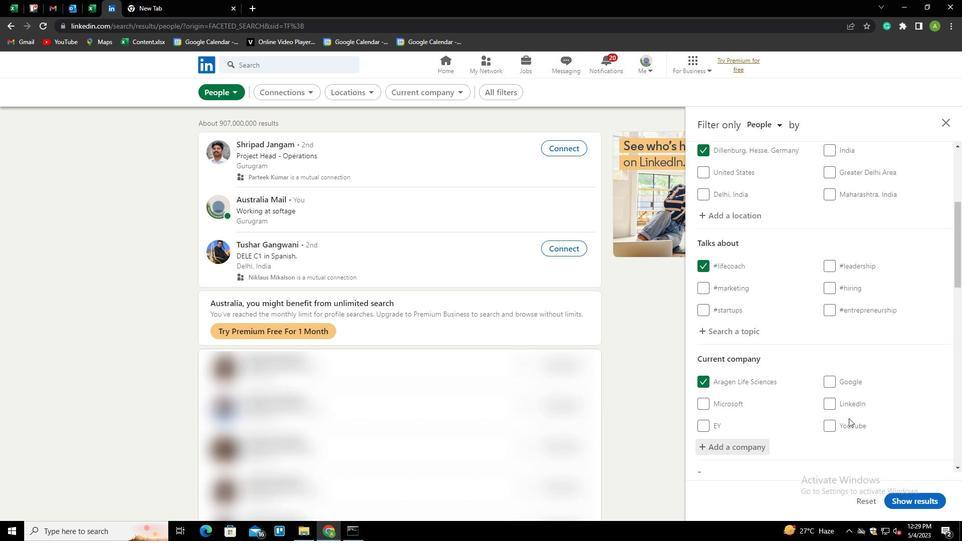 
Action: Mouse scrolled (849, 418) with delta (0, 0)
Screenshot: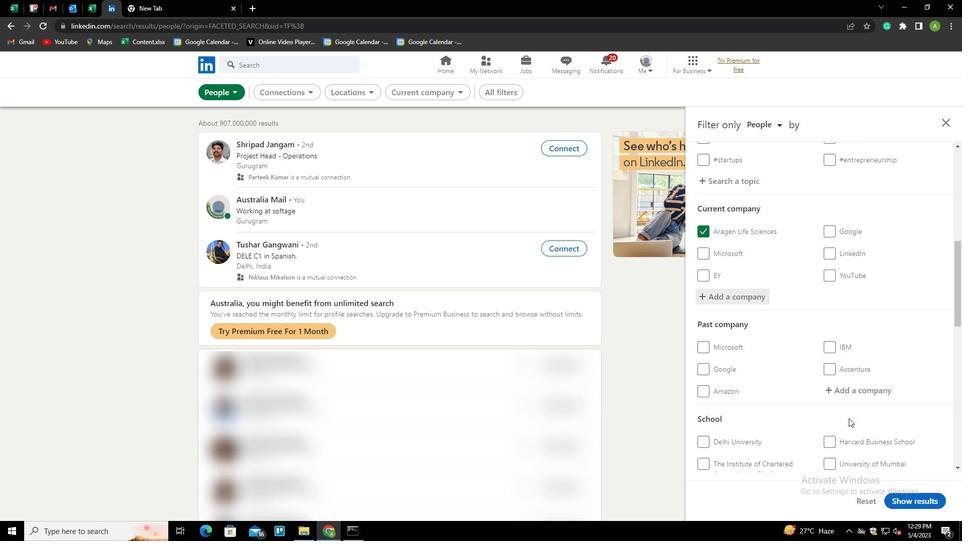 
Action: Mouse scrolled (849, 418) with delta (0, 0)
Screenshot: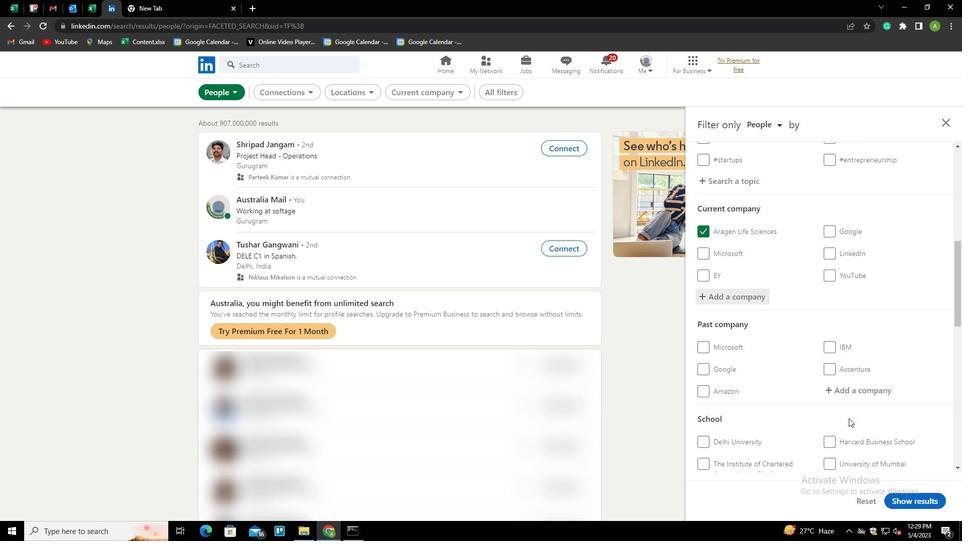 
Action: Mouse scrolled (849, 418) with delta (0, 0)
Screenshot: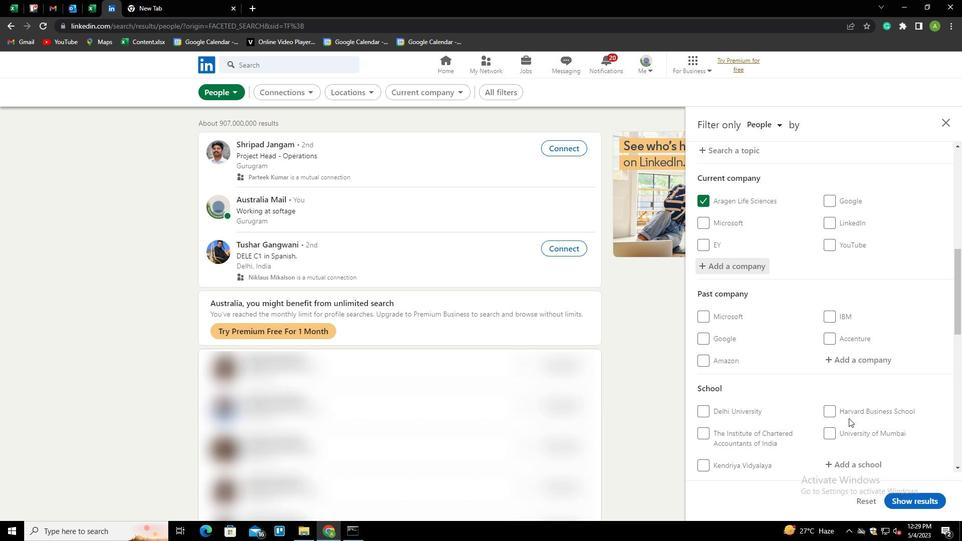 
Action: Mouse moved to (845, 350)
Screenshot: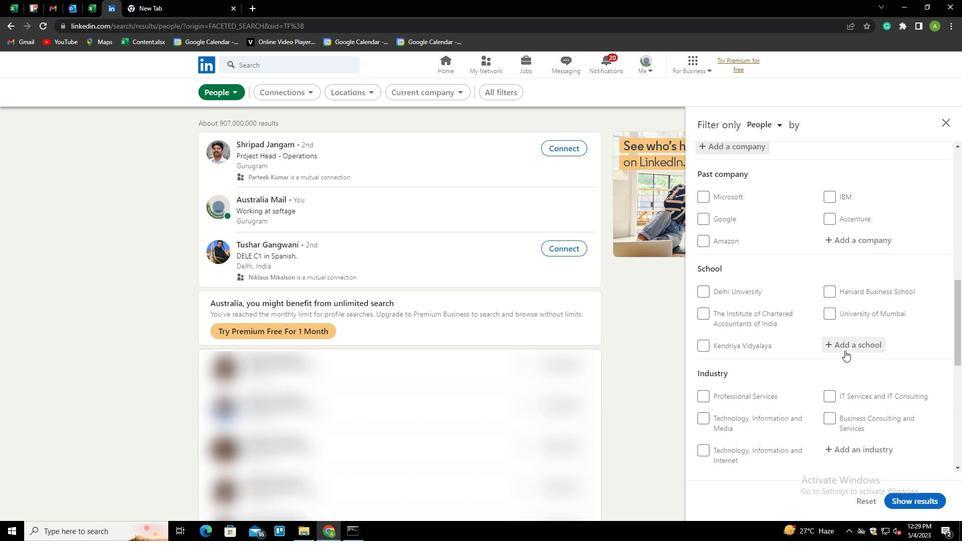 
Action: Mouse pressed left at (845, 350)
Screenshot: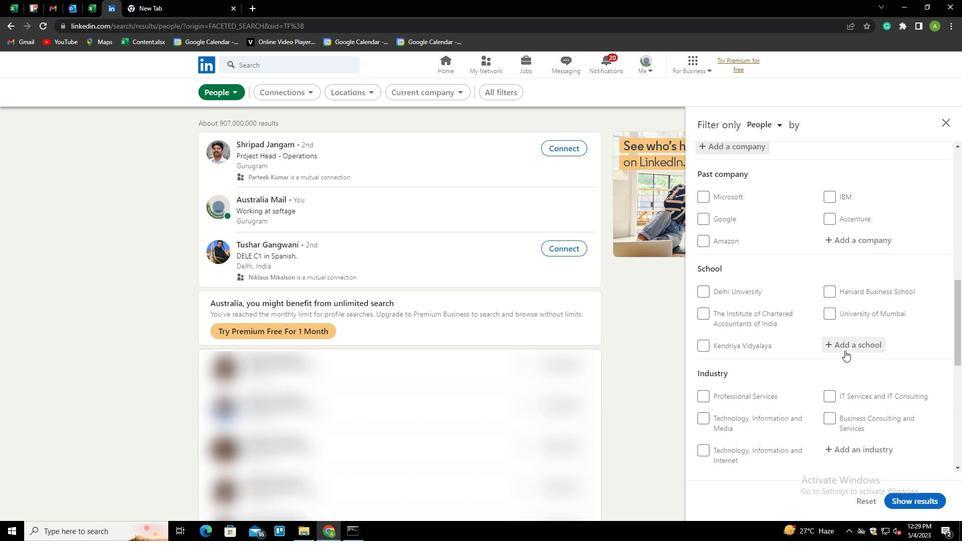
Action: Key pressed <Key.shift>UNIVERSITY<Key.space>OF<Key.space><Key.shift><Key.shift><Key.shift><Key.shift><Key.shift><Key.shift><Key.shift><Key.shift><Key.shift><Key.shift><Key.shift><Key.shift><Key.shift><Key.shift><Key.shift><Key.shift><Key.shift><Key.shift><Key.shift><Key.shift><Key.shift><Key.shift><Key.shift><Key.shift>RAJASTHAN
Screenshot: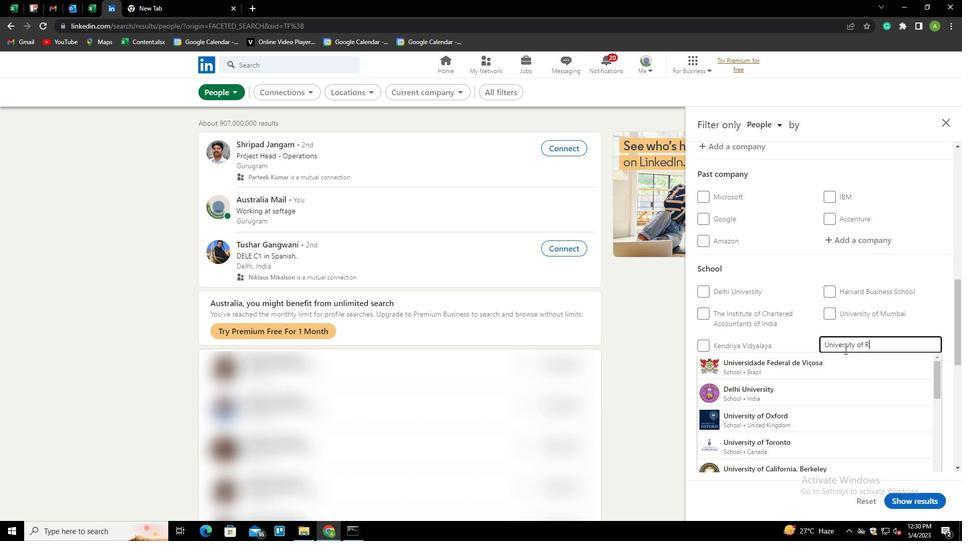 
Action: Mouse moved to (849, 351)
Screenshot: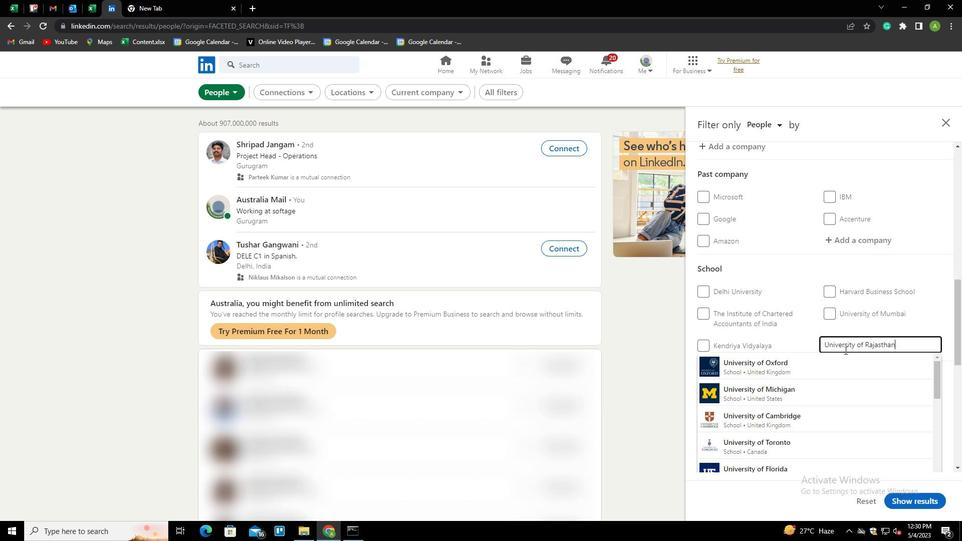 
Action: Key pressed <Key.down><Key.enter>
Screenshot: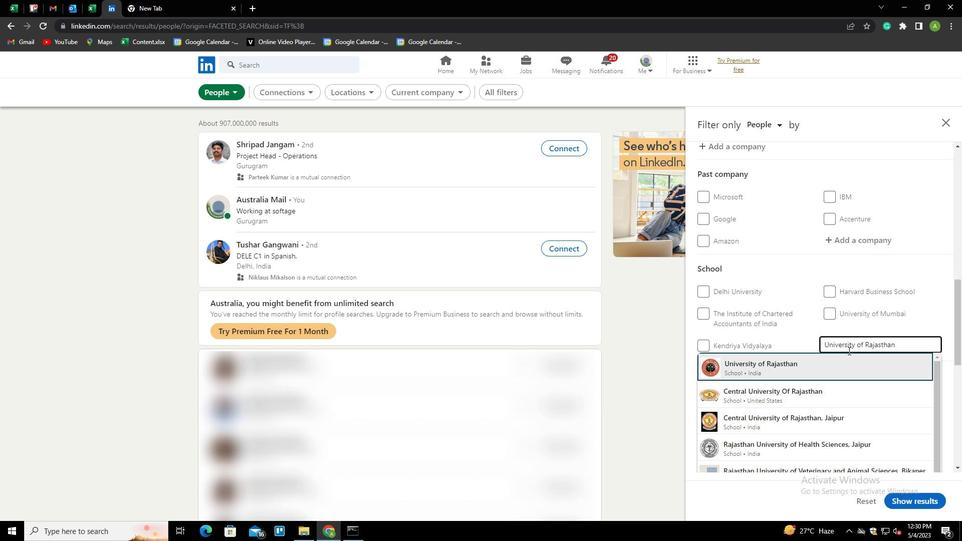 
Action: Mouse scrolled (849, 350) with delta (0, 0)
Screenshot: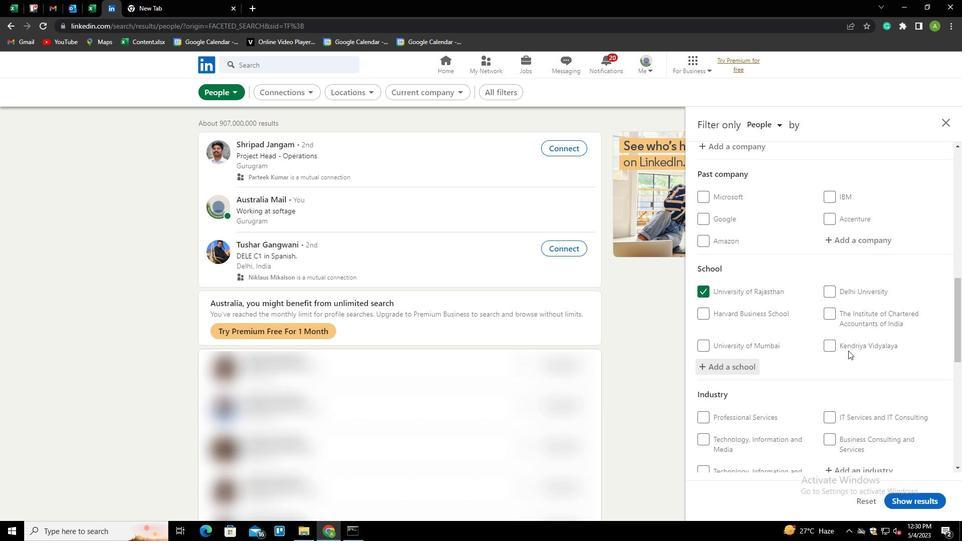 
Action: Mouse scrolled (849, 350) with delta (0, 0)
Screenshot: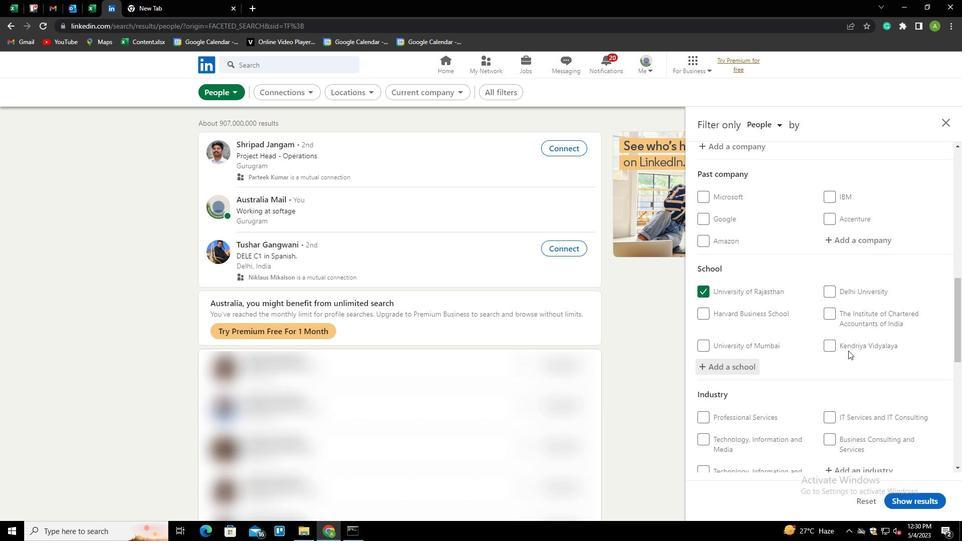 
Action: Mouse scrolled (849, 350) with delta (0, 0)
Screenshot: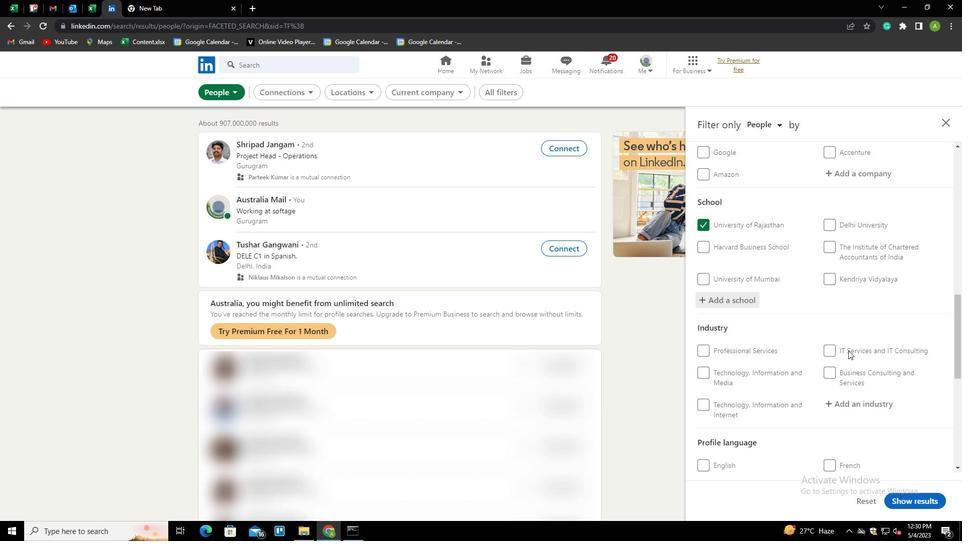 
Action: Mouse moved to (863, 326)
Screenshot: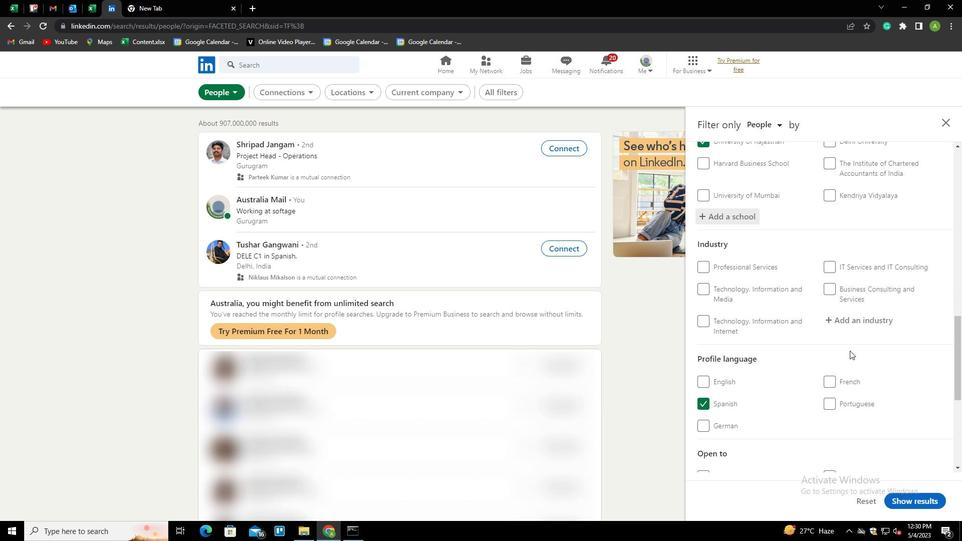 
Action: Mouse pressed left at (863, 326)
Screenshot: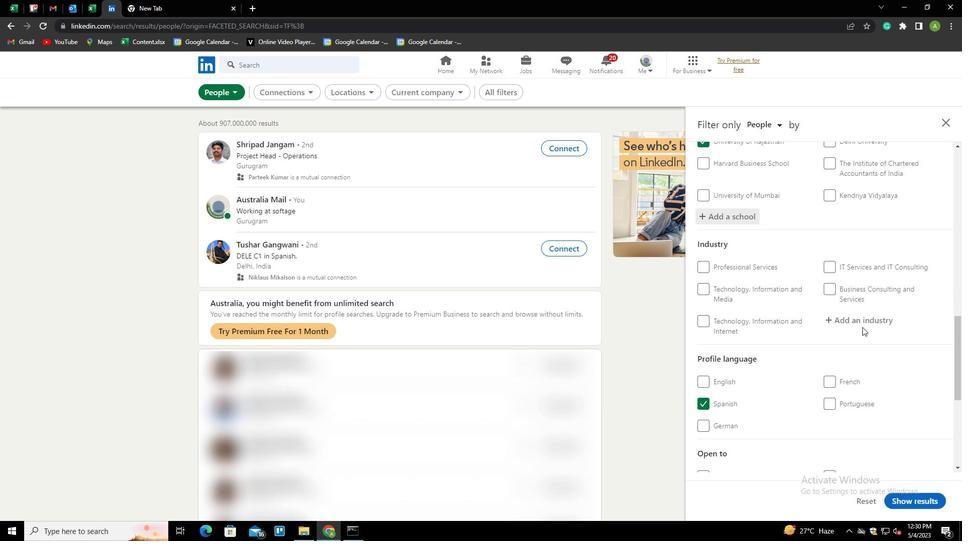 
Action: Key pressed <Key.shift>NATURAL<Key.space><Key.shift>GAS<Key.space><Key.shift>DE<Key.backspace>ISTRI<Key.down><Key.enter>
Screenshot: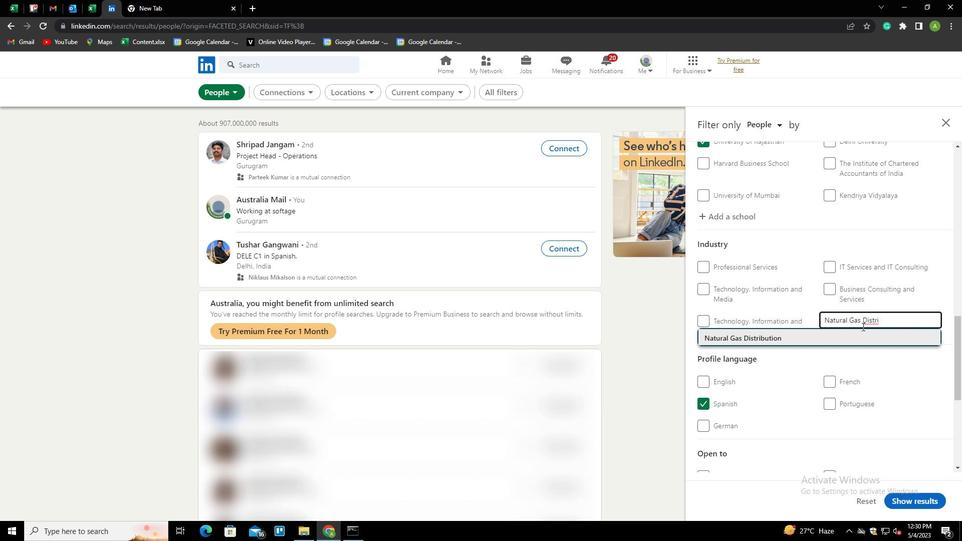 
Action: Mouse scrolled (863, 326) with delta (0, 0)
Screenshot: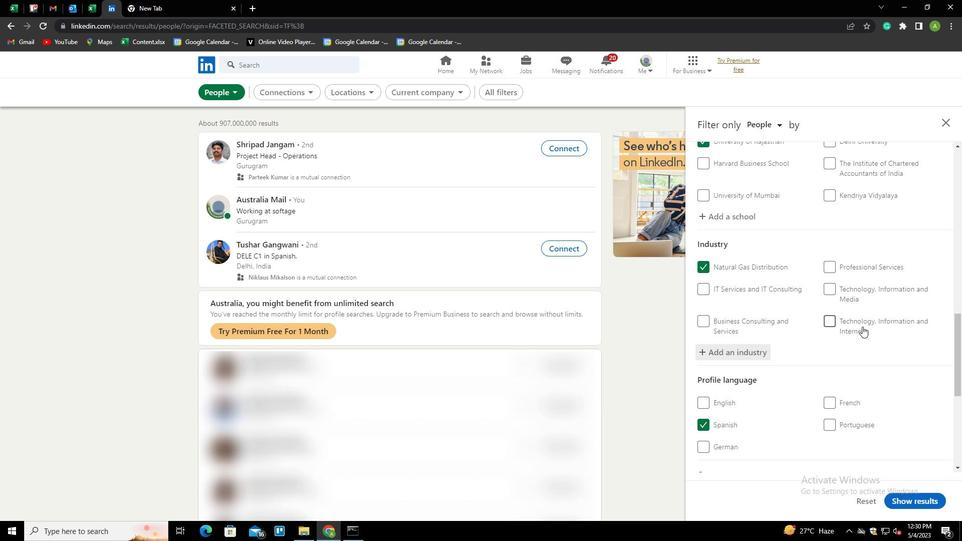 
Action: Mouse scrolled (863, 326) with delta (0, 0)
Screenshot: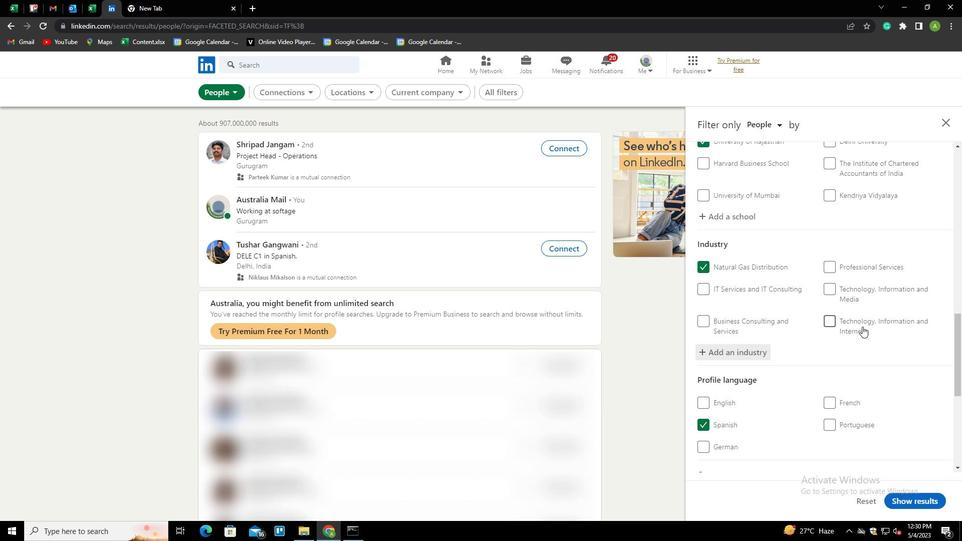 
Action: Mouse scrolled (863, 326) with delta (0, 0)
Screenshot: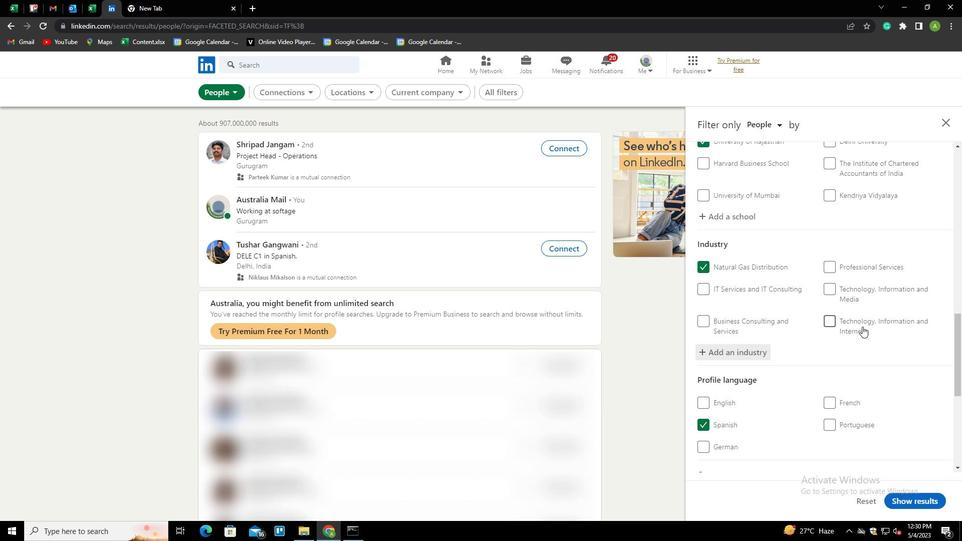 
Action: Mouse scrolled (863, 326) with delta (0, 0)
Screenshot: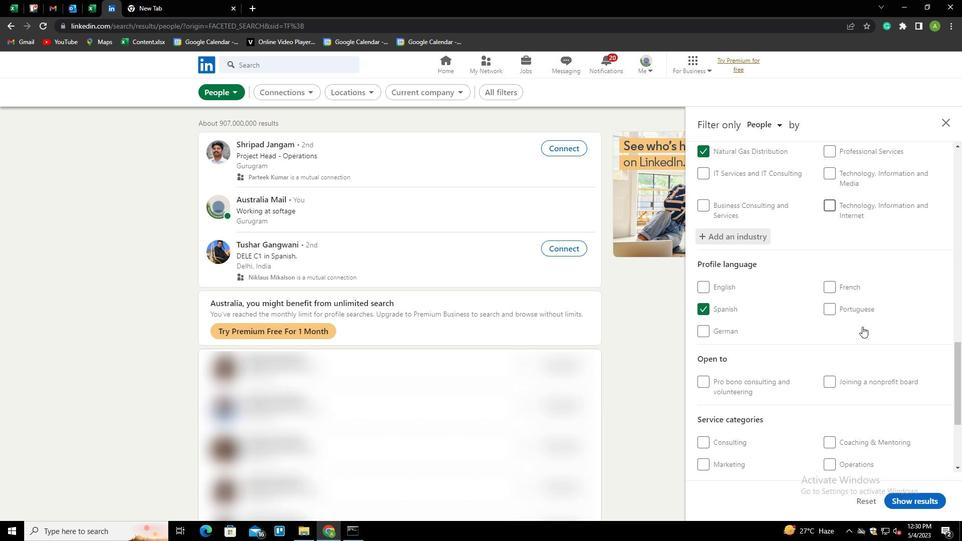 
Action: Mouse scrolled (863, 326) with delta (0, 0)
Screenshot: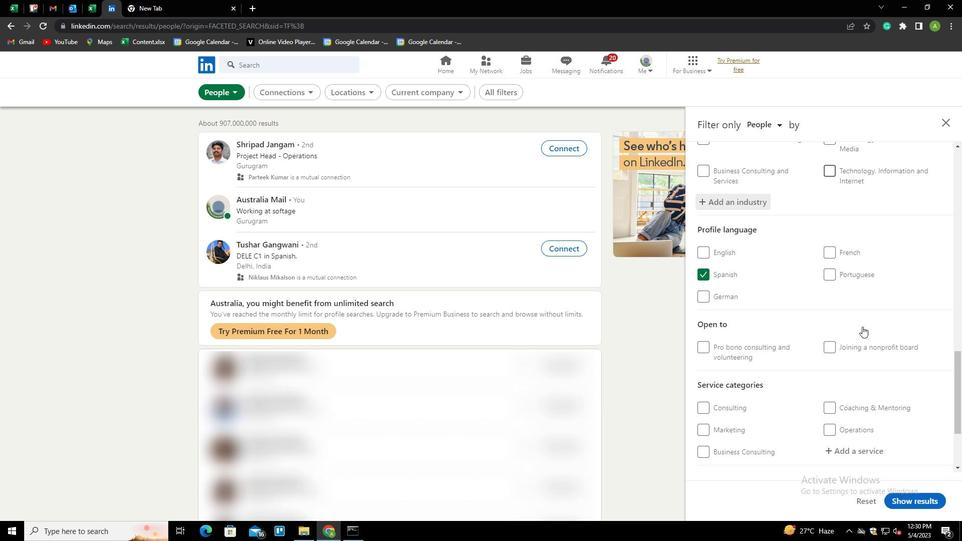 
Action: Mouse scrolled (863, 326) with delta (0, 0)
Screenshot: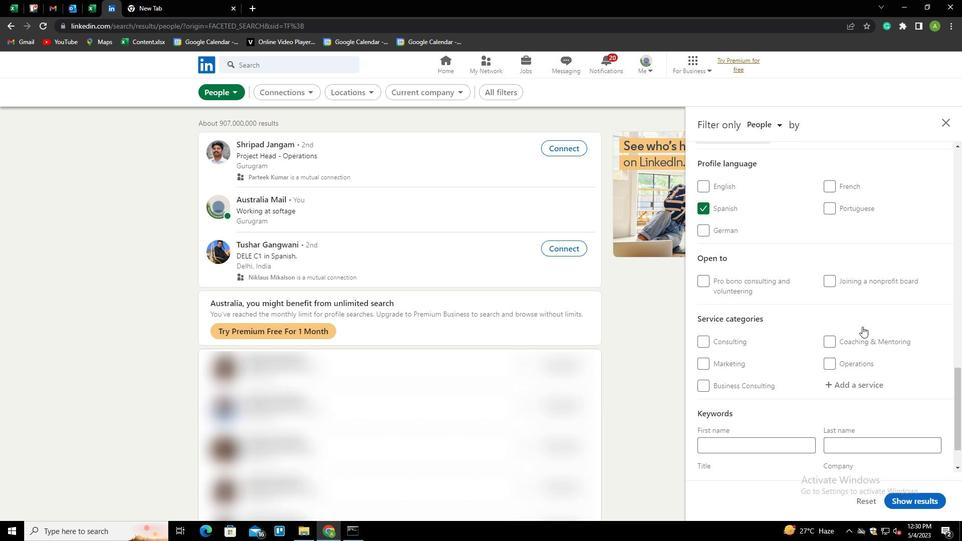 
Action: Mouse moved to (861, 326)
Screenshot: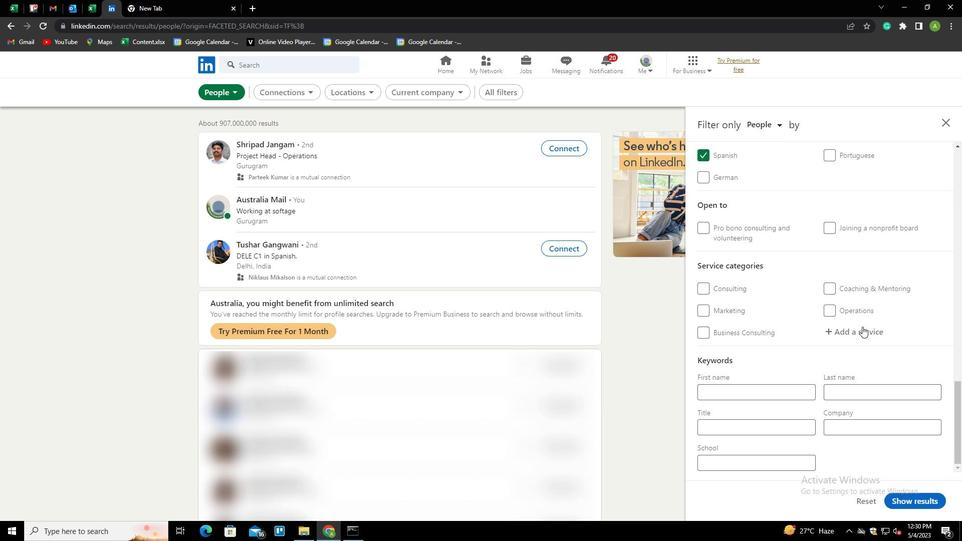 
Action: Mouse pressed left at (861, 326)
Screenshot: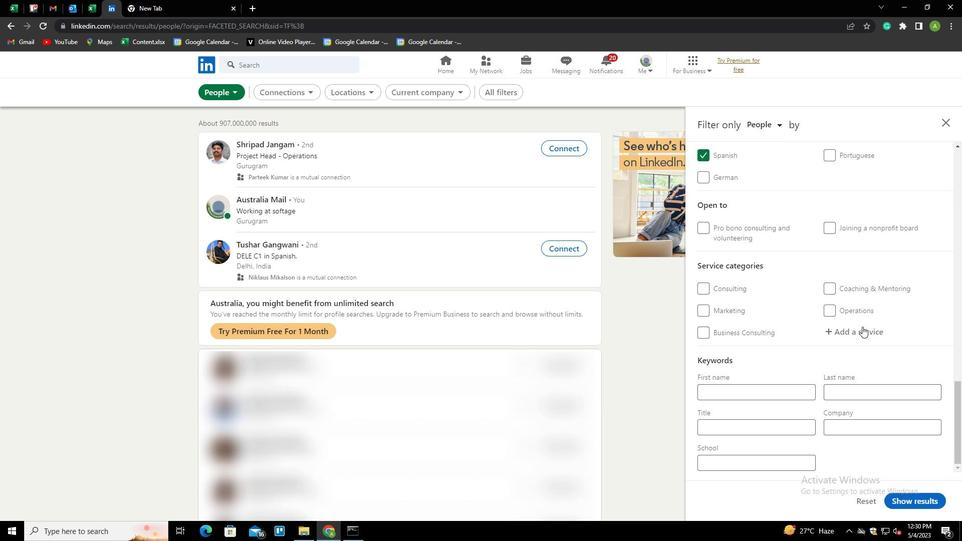
Action: Mouse moved to (863, 337)
Screenshot: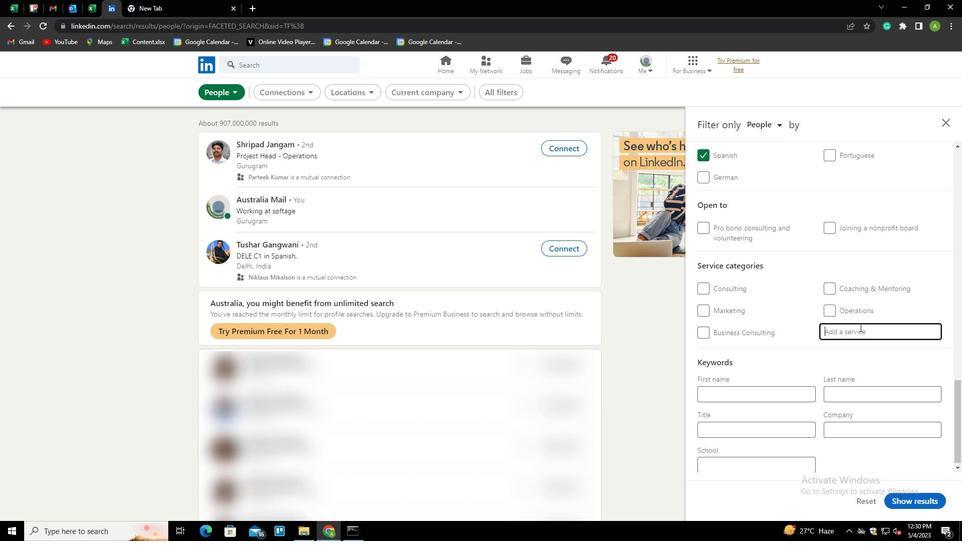 
Action: Key pressed <Key.shift>MORTGAGE<Key.down><Key.enter>
Screenshot: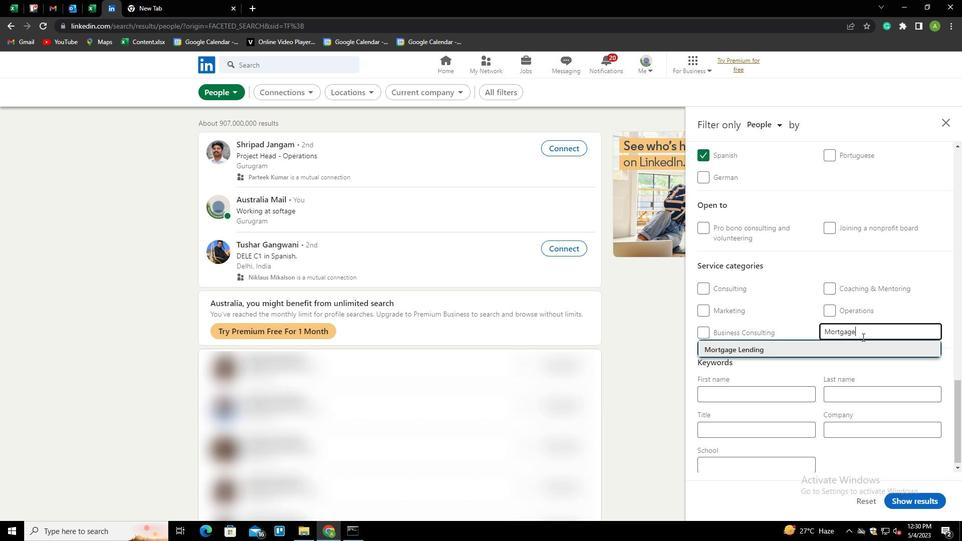 
Action: Mouse scrolled (863, 337) with delta (0, 0)
Screenshot: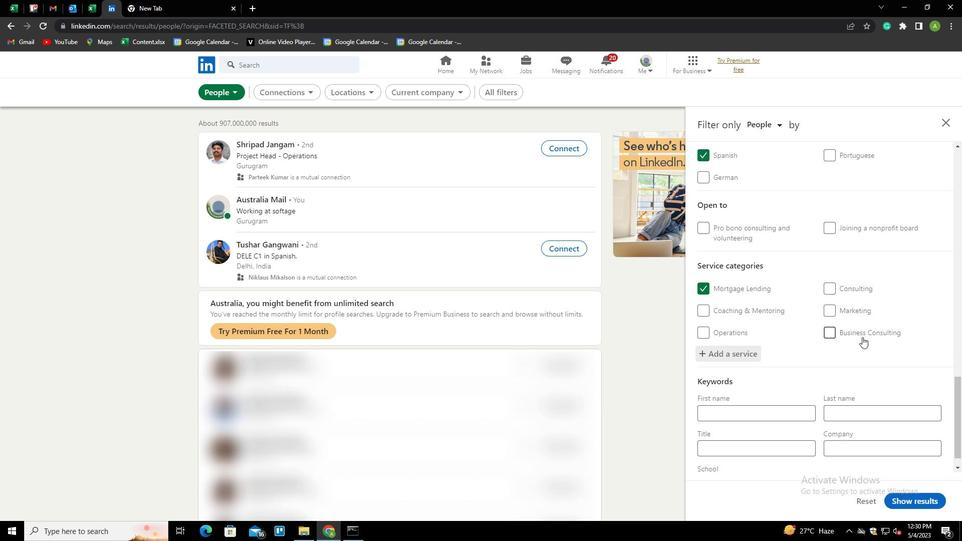 
Action: Mouse scrolled (863, 337) with delta (0, 0)
Screenshot: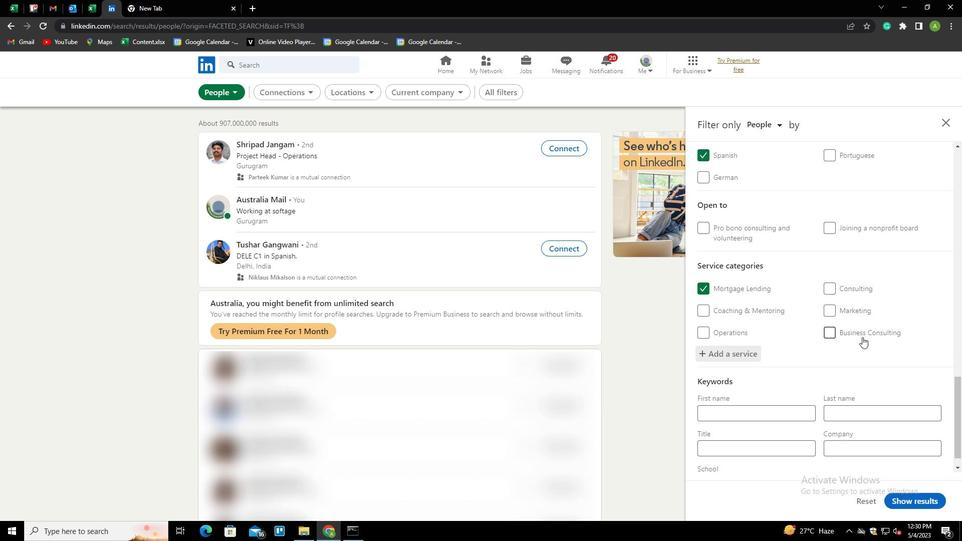 
Action: Mouse scrolled (863, 337) with delta (0, 0)
Screenshot: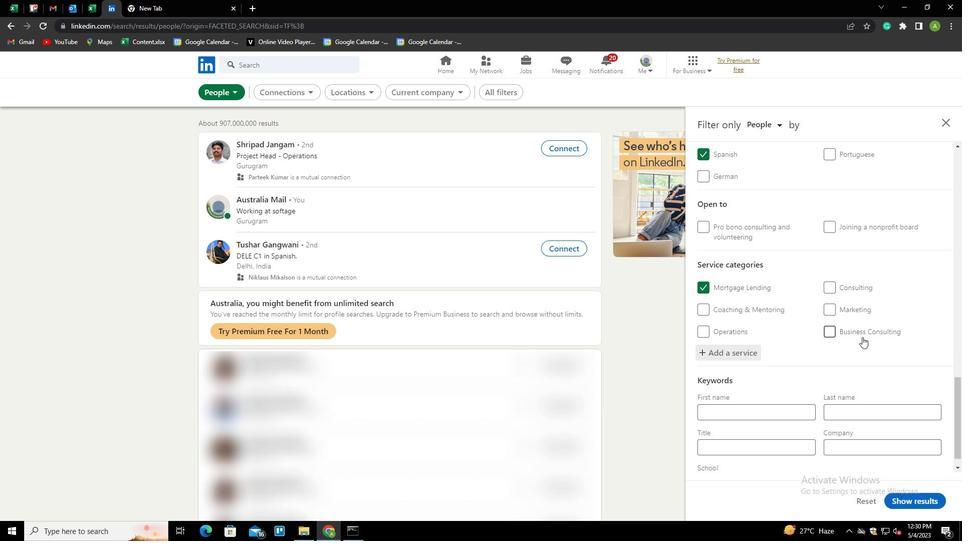 
Action: Mouse scrolled (863, 337) with delta (0, 0)
Screenshot: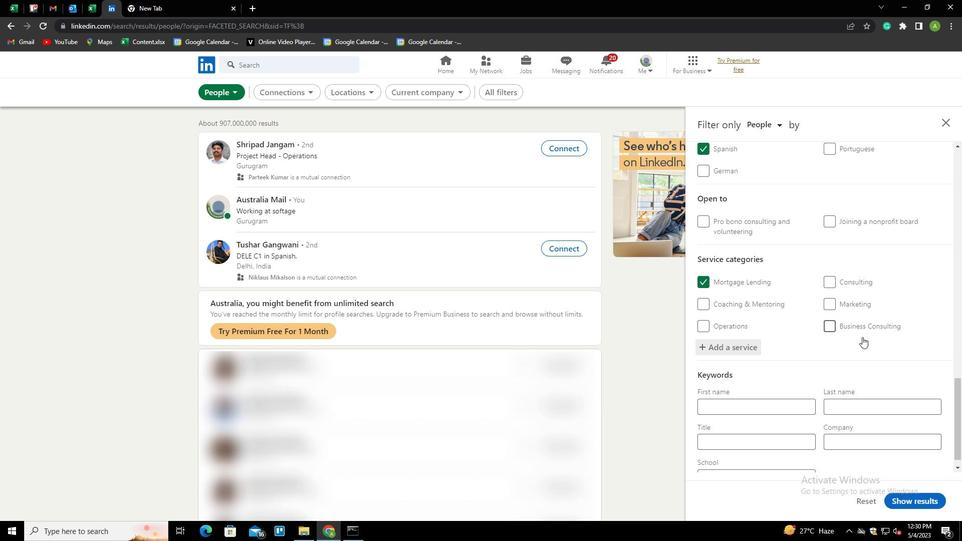 
Action: Mouse scrolled (863, 337) with delta (0, 0)
Screenshot: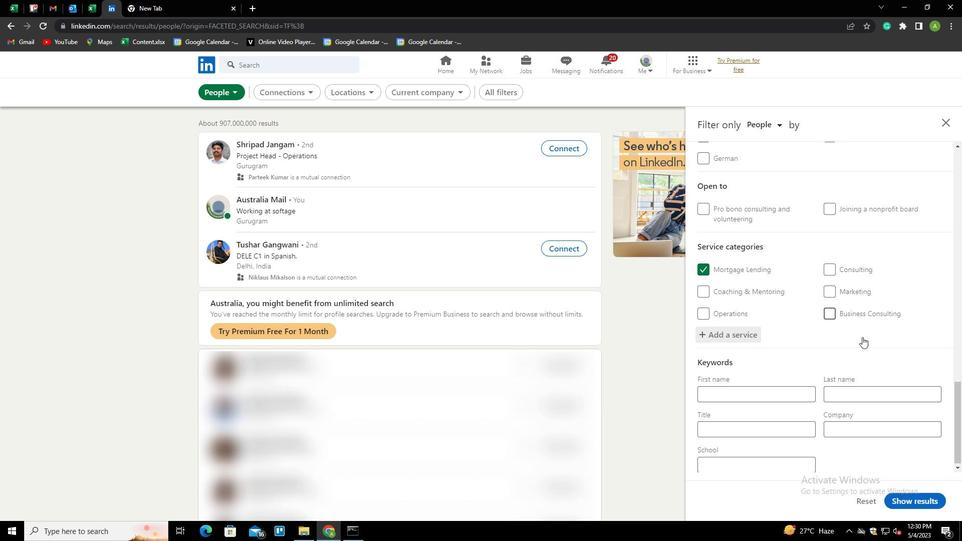 
Action: Mouse moved to (792, 424)
Screenshot: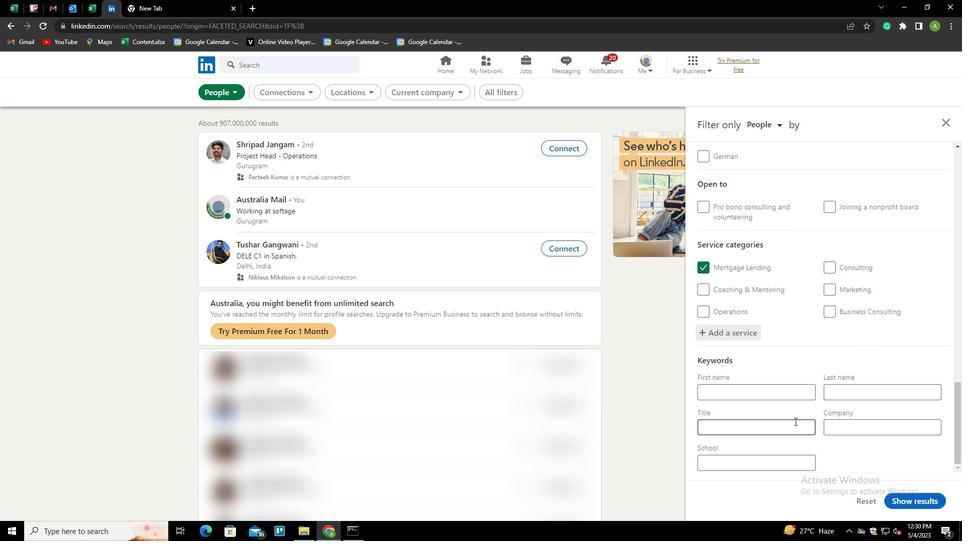 
Action: Mouse pressed left at (792, 424)
Screenshot: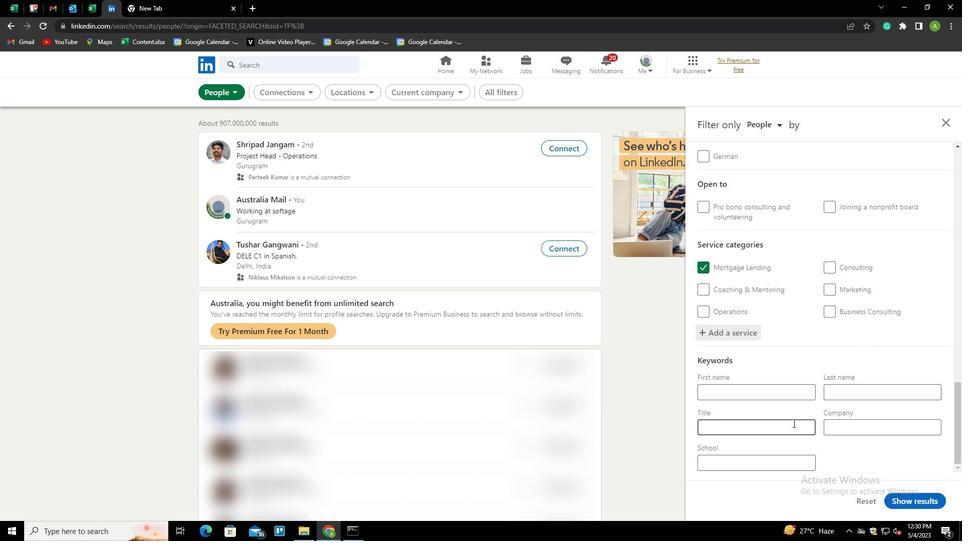 
Action: Key pressed <Key.shift><Key.shift><Key.shift><Key.shift><Key.shift><Key.shift><Key.shift><Key.shift><Key.shift><Key.shift><Key.shift><Key.shift><Key.shift><Key.shift><Key.shift><Key.shift><Key.shift><Key.shift><Key.shift><Key.shift><Key.shift><Key.shift><Key.shift><Key.shift>CREDIT<Key.space><Key.shift>AUTHORIZER
Screenshot: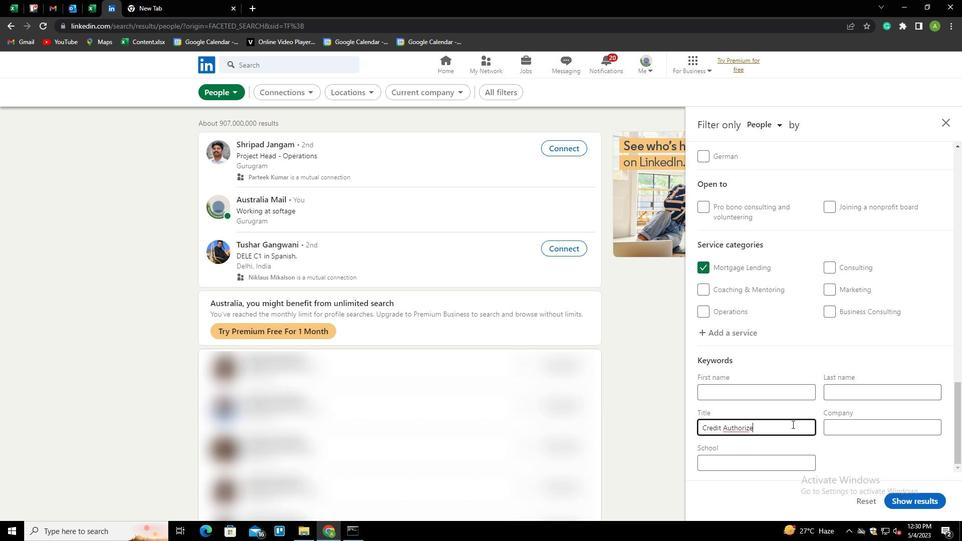 
Action: Mouse moved to (884, 474)
Screenshot: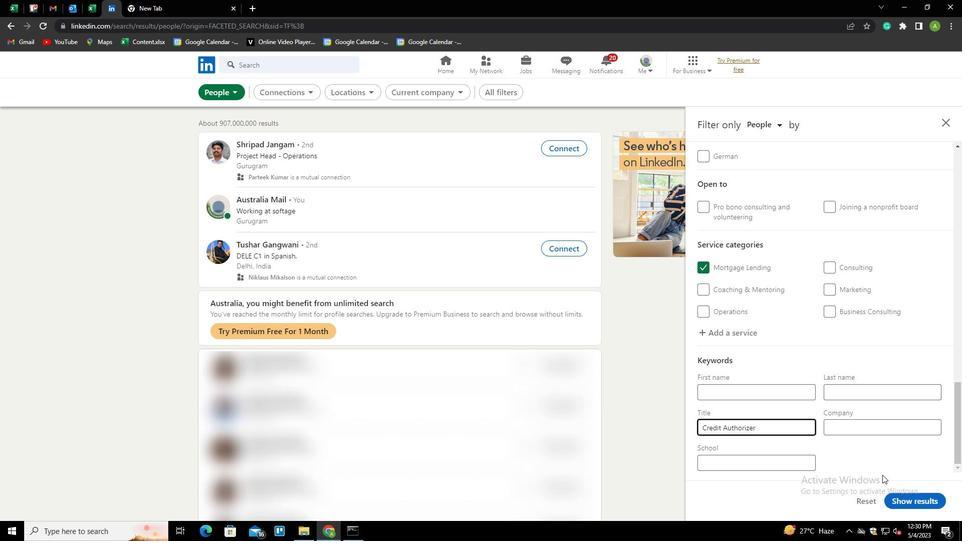 
Action: Mouse pressed left at (884, 474)
Screenshot: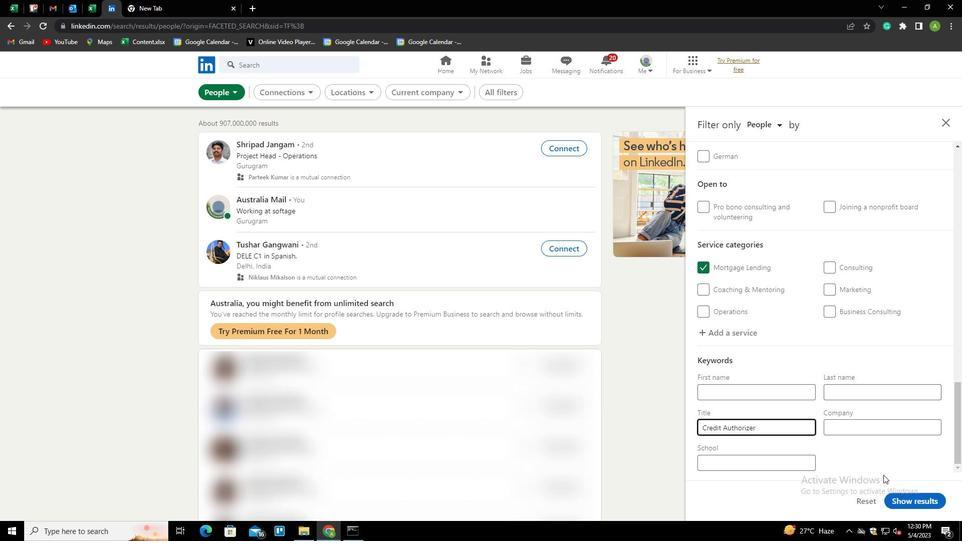 
Action: Mouse moved to (927, 498)
Screenshot: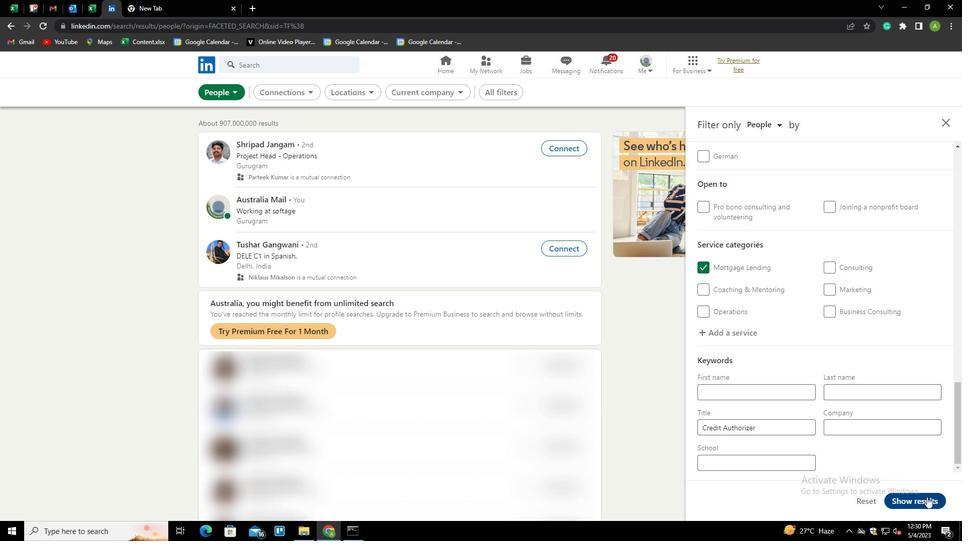 
Action: Mouse pressed left at (927, 498)
Screenshot: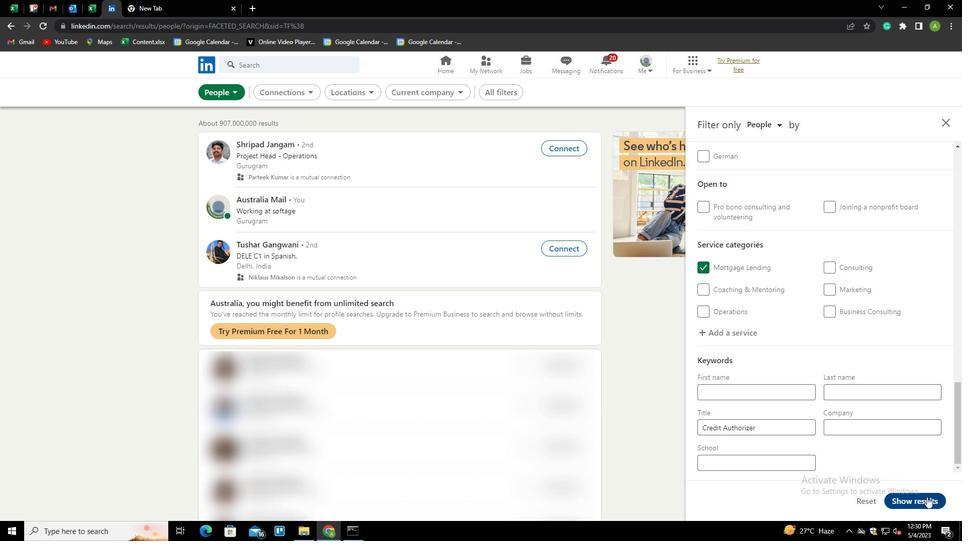 
